 Task: Look for space in Rāmnagar, India from 1st August, 2023 to 5th August, 2023 for 1 adult in price range Rs.6000 to Rs.15000. Place can be entire place with 1  bedroom having 1 bed and 1 bathroom. Property type can be house, flat, guest house. Amenities needed are: wifi. Booking option can be shelf check-in. Required host language is English.
Action: Mouse moved to (454, 57)
Screenshot: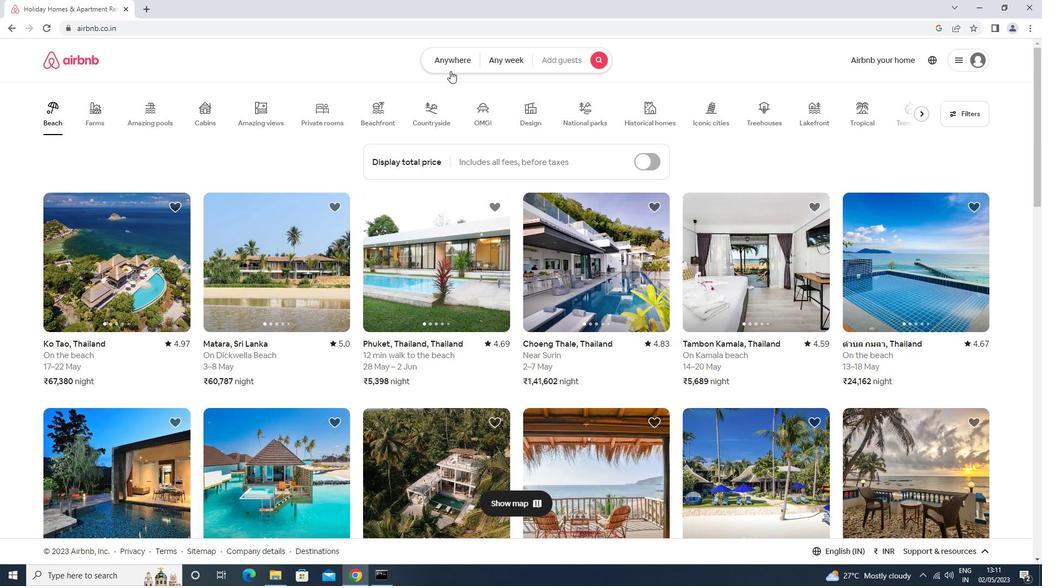 
Action: Mouse pressed left at (454, 57)
Screenshot: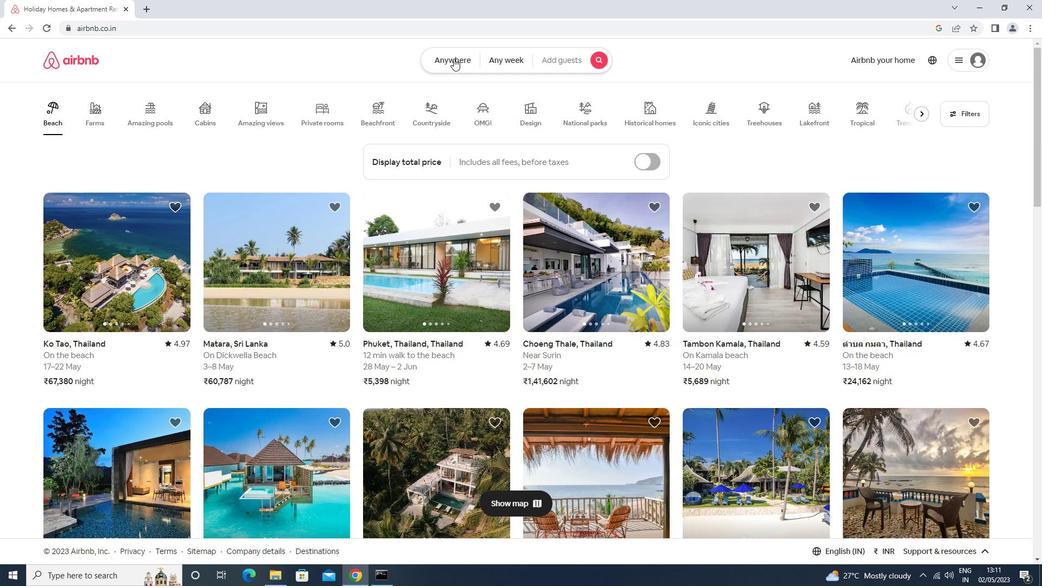 
Action: Mouse moved to (380, 106)
Screenshot: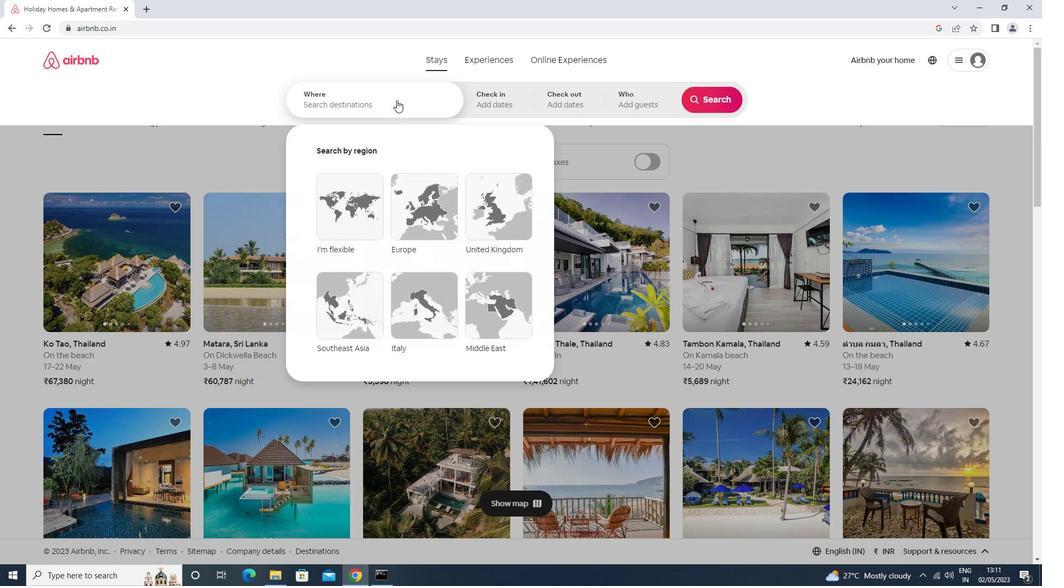 
Action: Mouse pressed left at (380, 106)
Screenshot: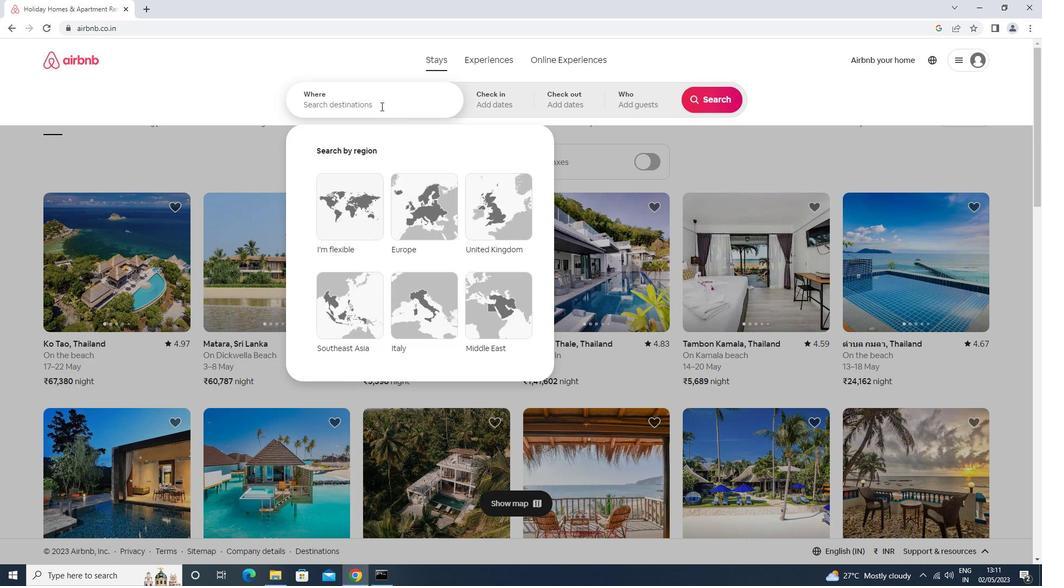 
Action: Mouse moved to (380, 106)
Screenshot: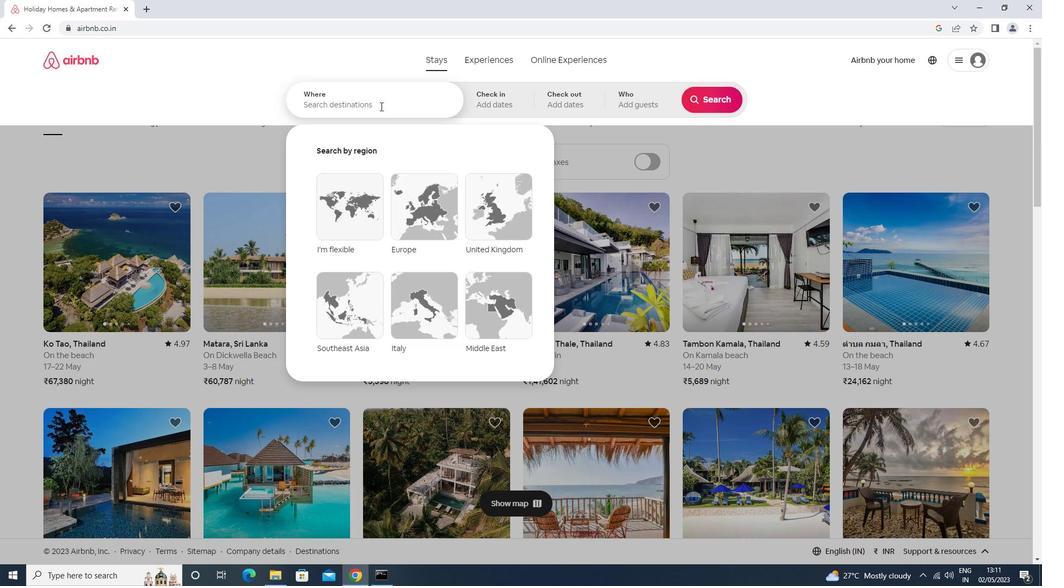 
Action: Key pressed r<Key.caps_lock>an<Key.backspace>mnagar<Key.down><Key.enter>
Screenshot: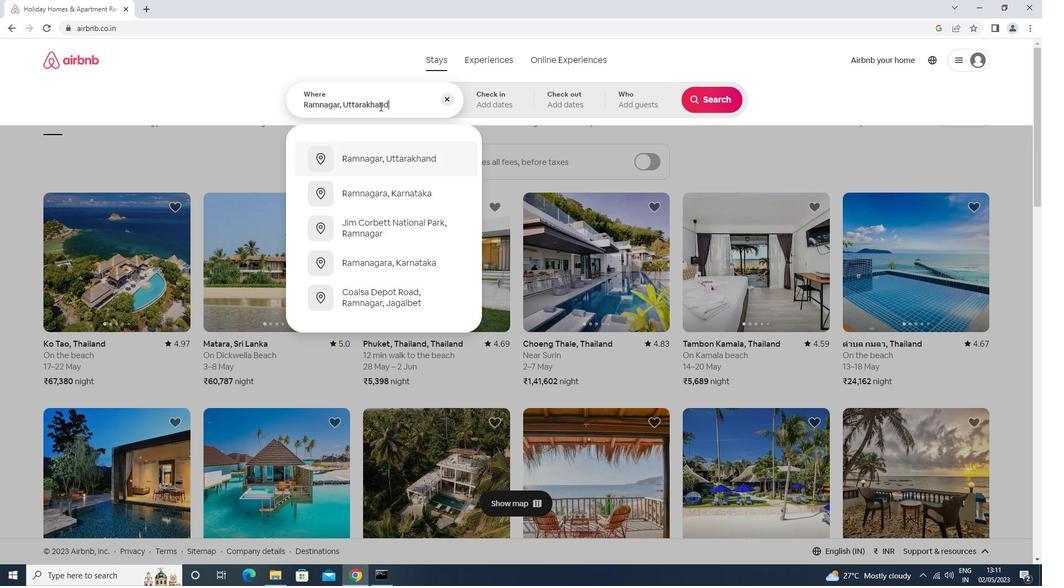 
Action: Mouse moved to (701, 183)
Screenshot: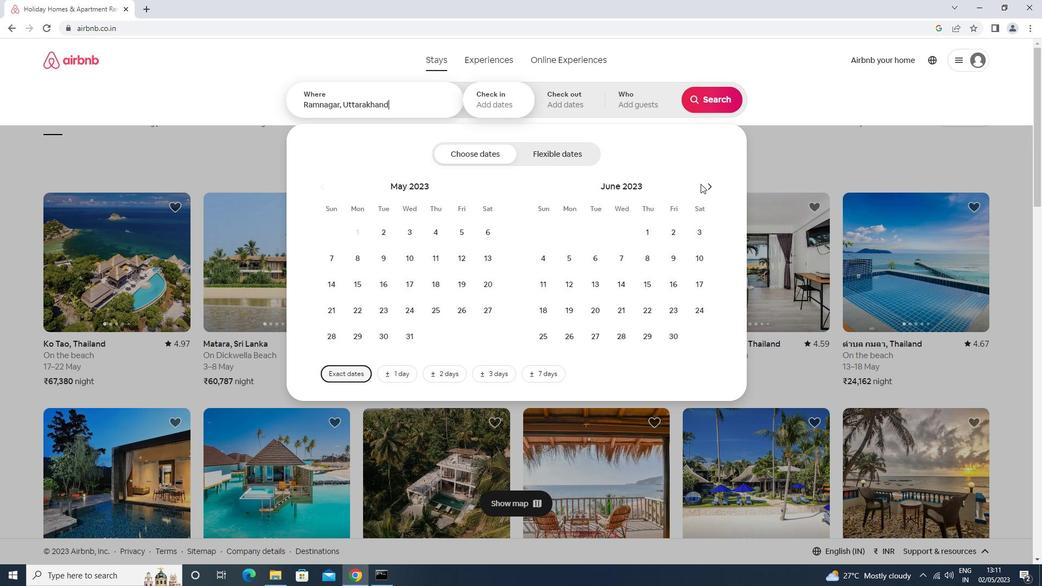 
Action: Mouse pressed left at (701, 183)
Screenshot: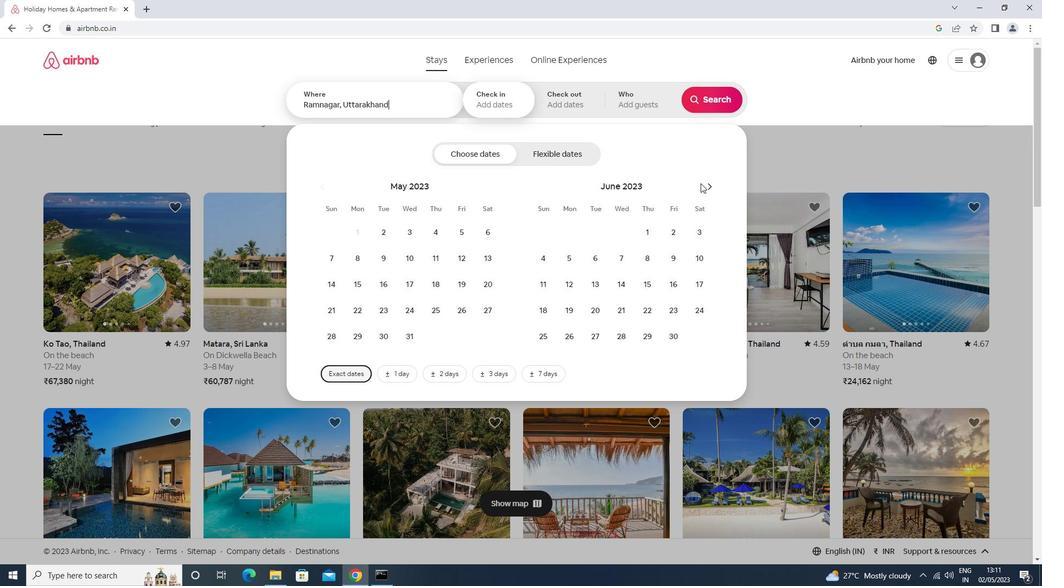 
Action: Mouse pressed left at (701, 183)
Screenshot: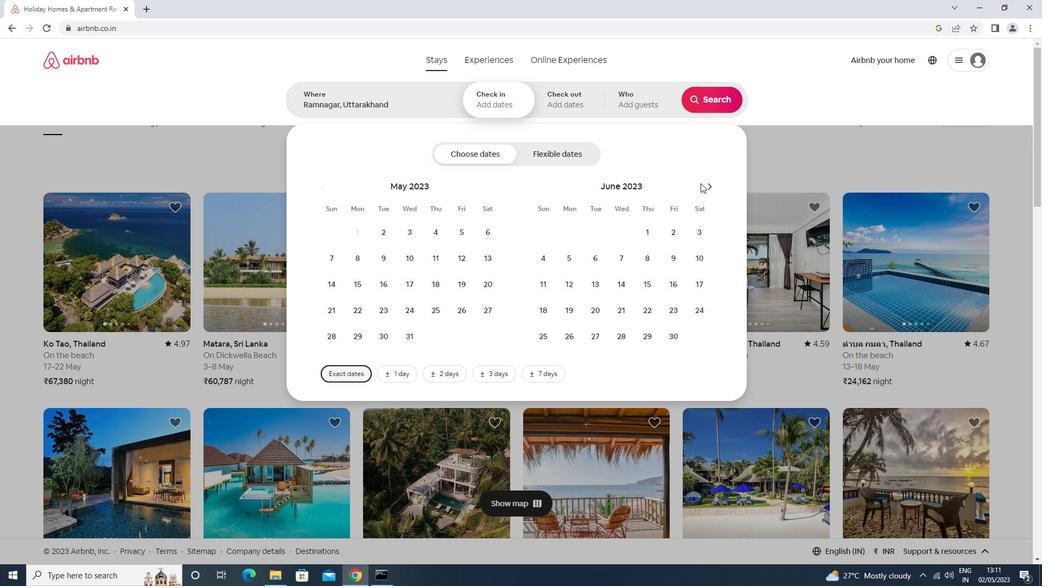 
Action: Mouse moved to (709, 184)
Screenshot: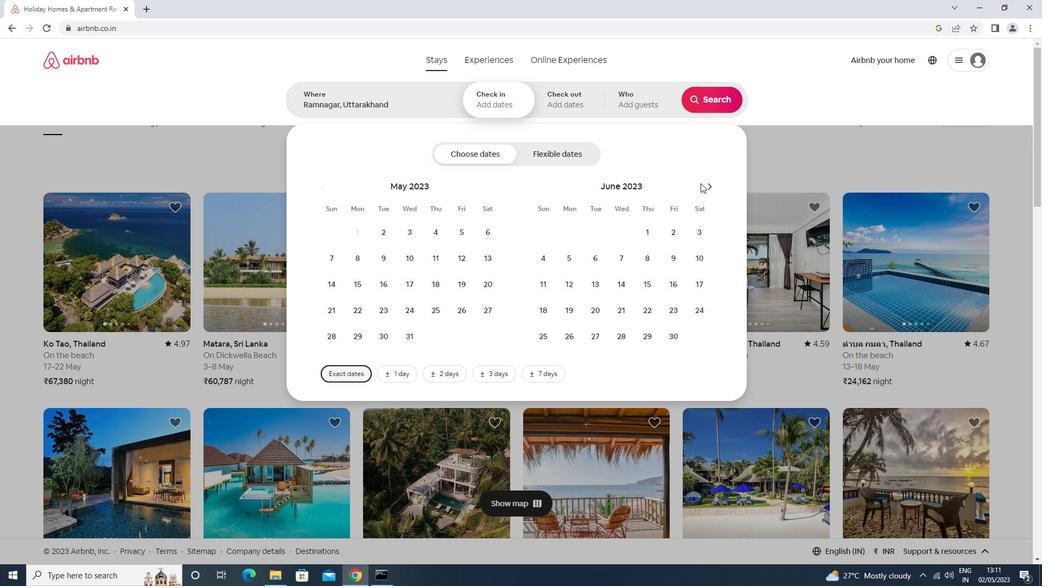 
Action: Mouse pressed left at (709, 184)
Screenshot: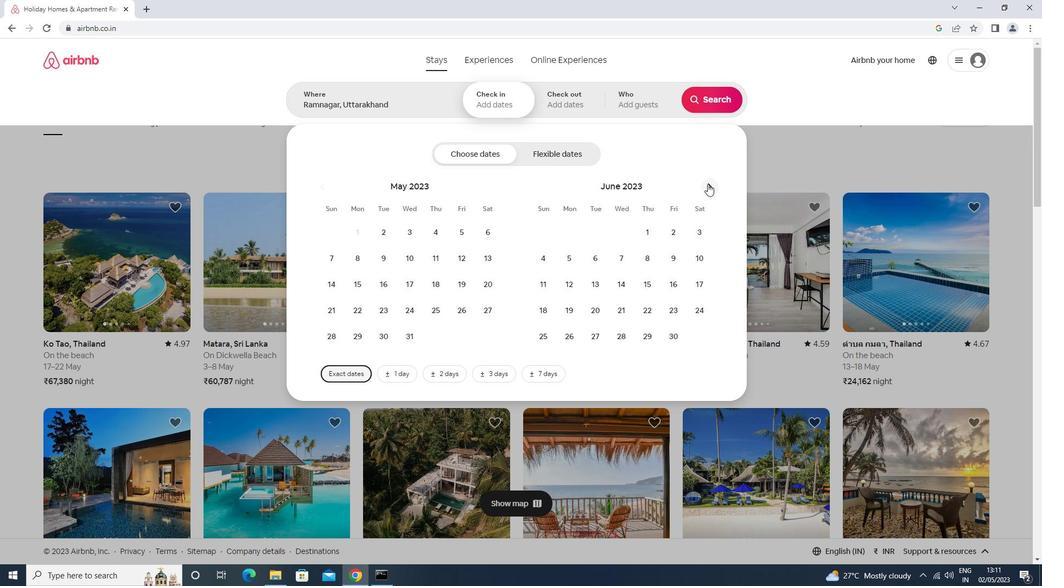 
Action: Mouse pressed left at (709, 184)
Screenshot: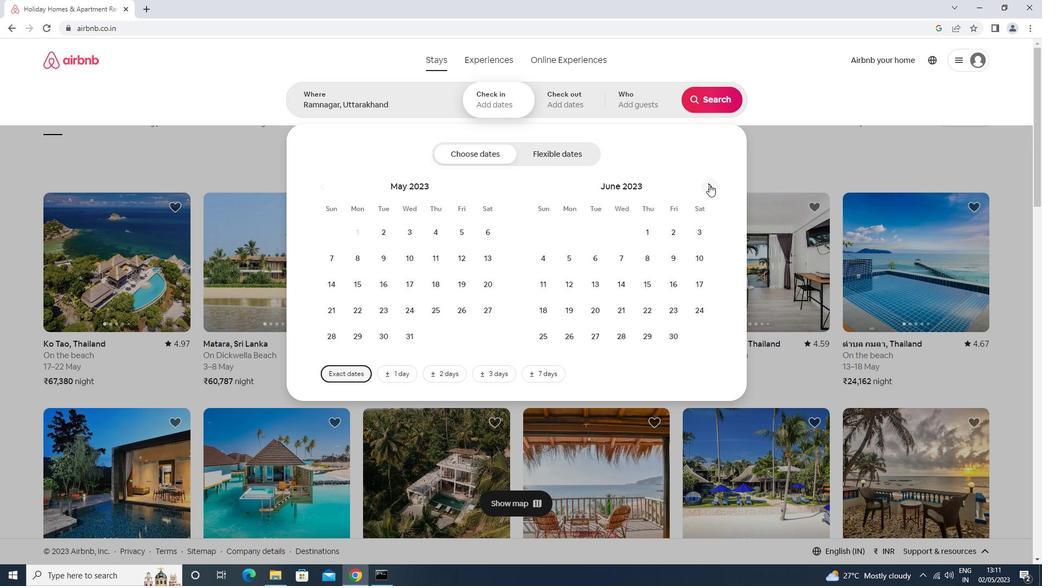 
Action: Mouse pressed left at (709, 184)
Screenshot: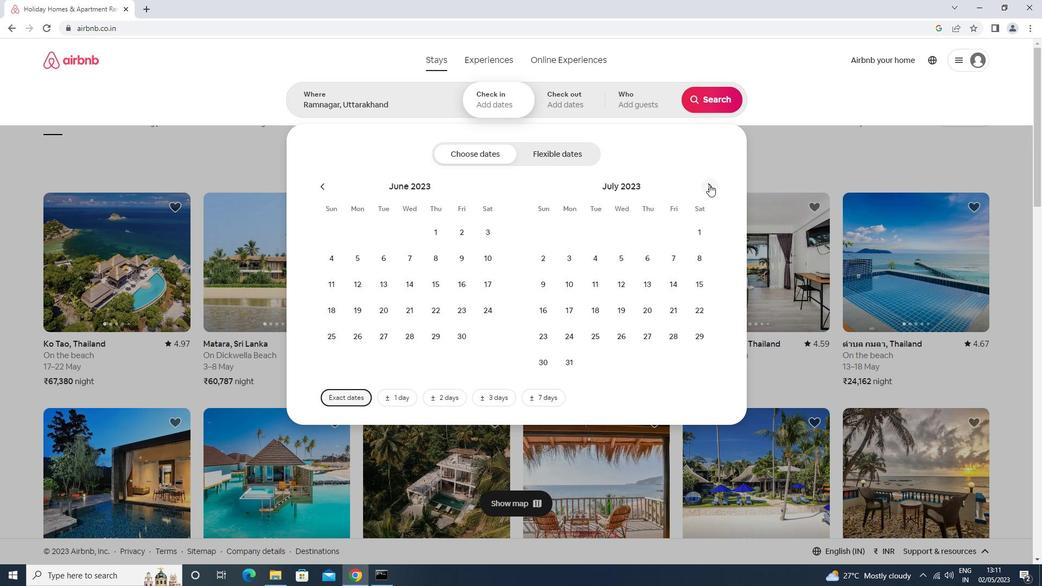 
Action: Mouse moved to (600, 228)
Screenshot: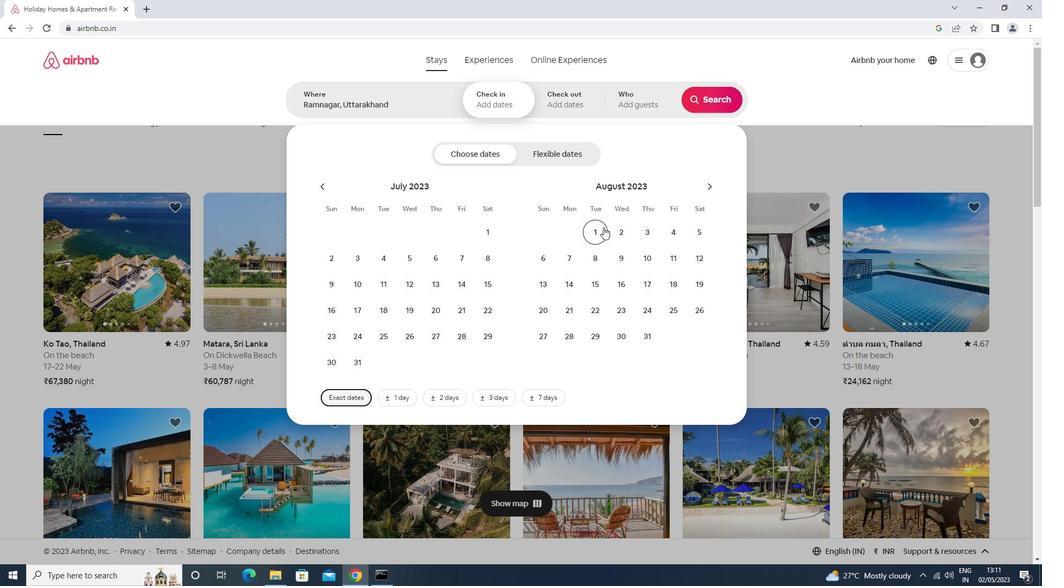 
Action: Mouse pressed left at (600, 228)
Screenshot: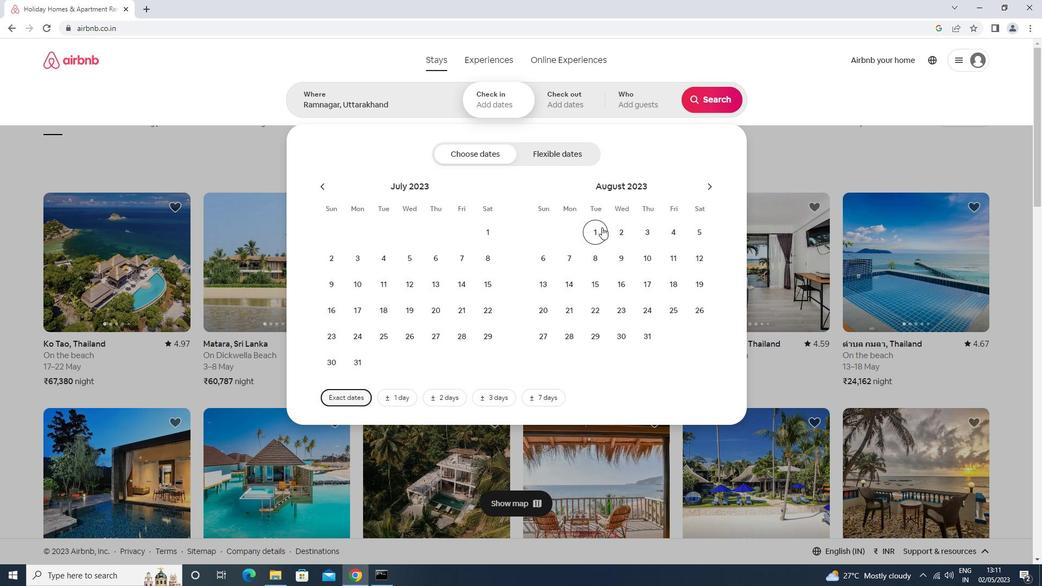 
Action: Mouse moved to (702, 234)
Screenshot: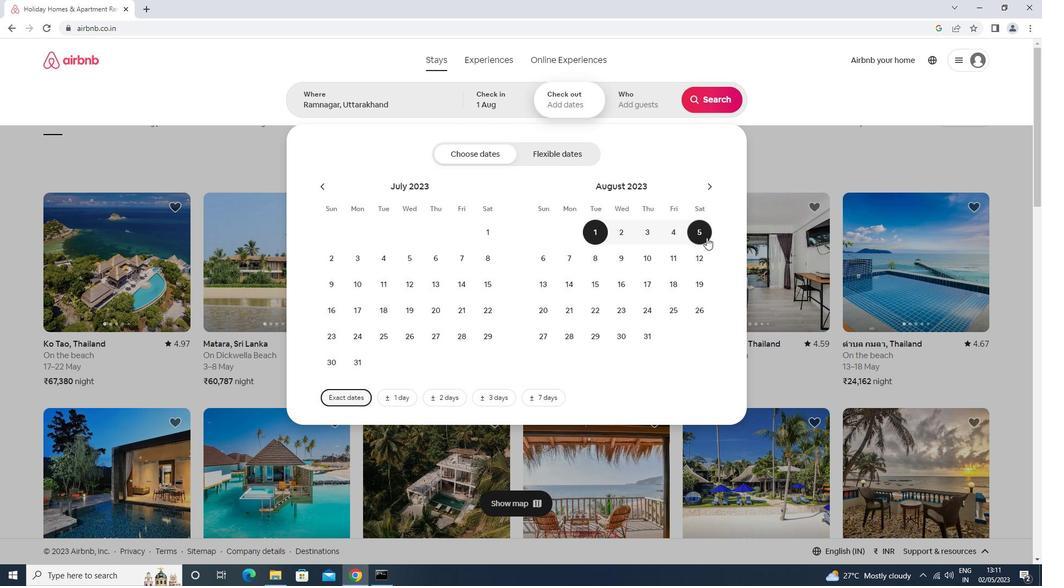 
Action: Mouse pressed left at (702, 234)
Screenshot: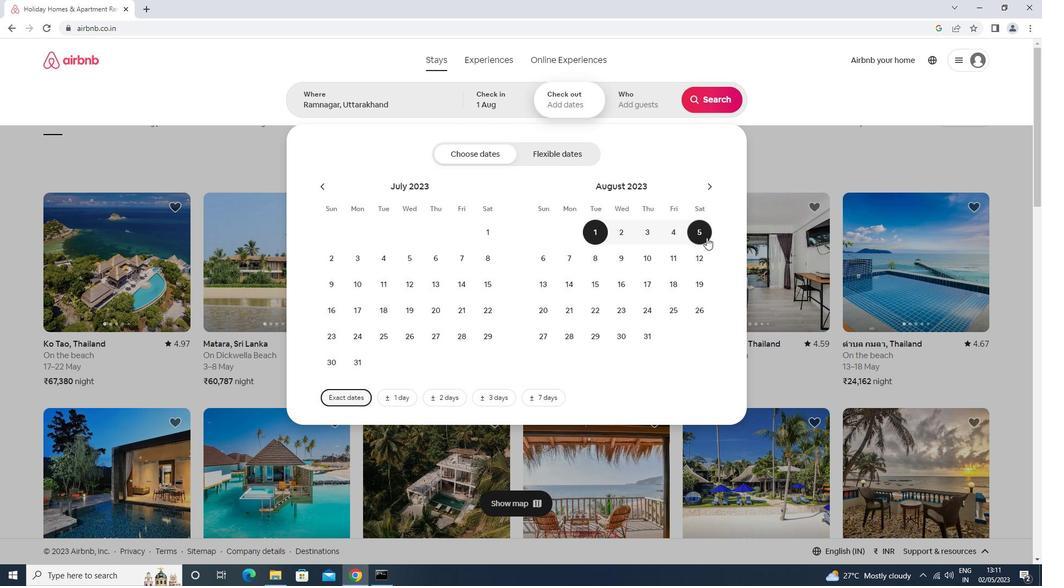 
Action: Mouse moved to (634, 113)
Screenshot: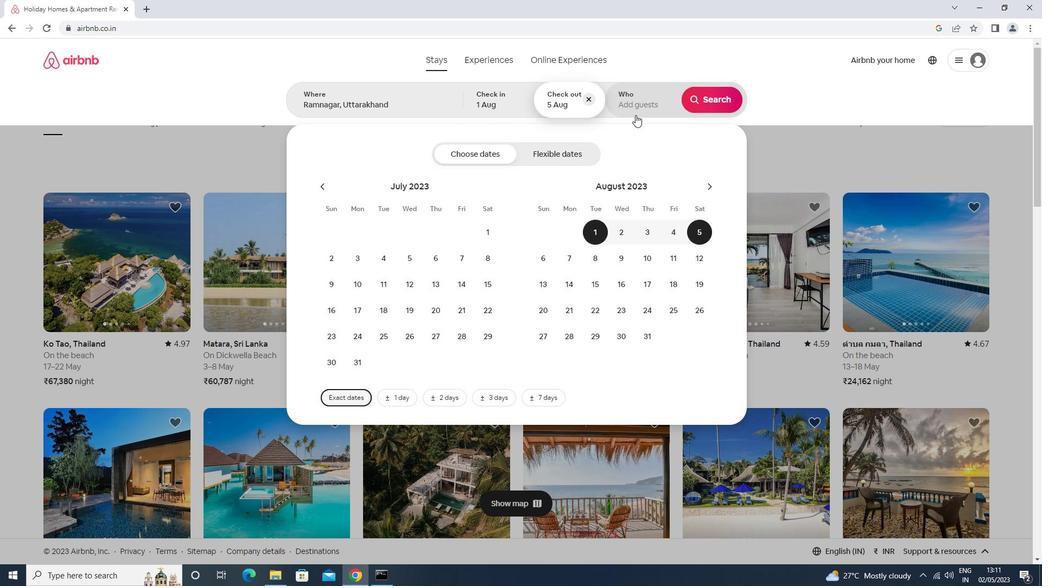 
Action: Mouse pressed left at (634, 113)
Screenshot: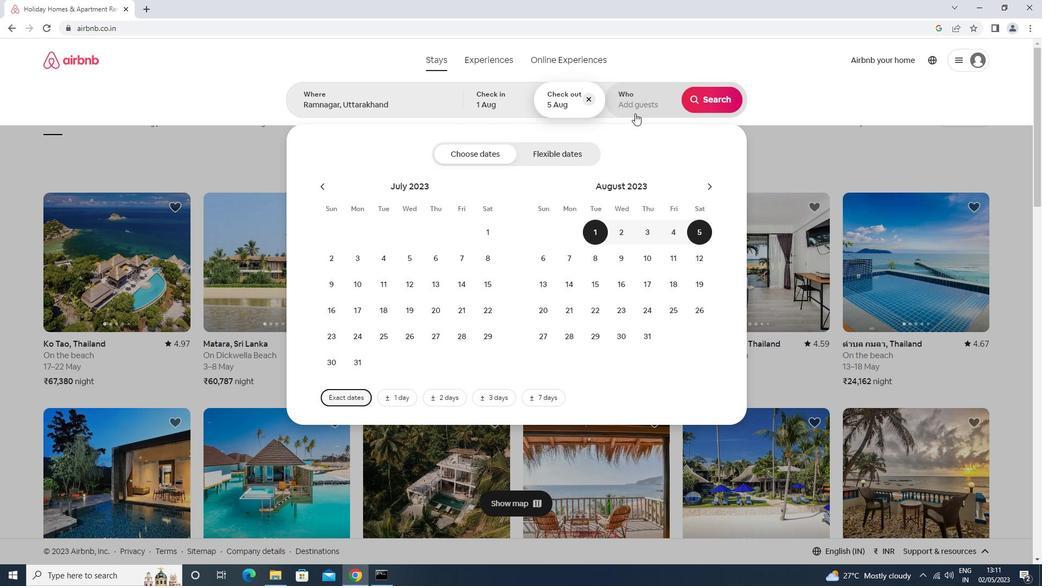 
Action: Mouse moved to (716, 159)
Screenshot: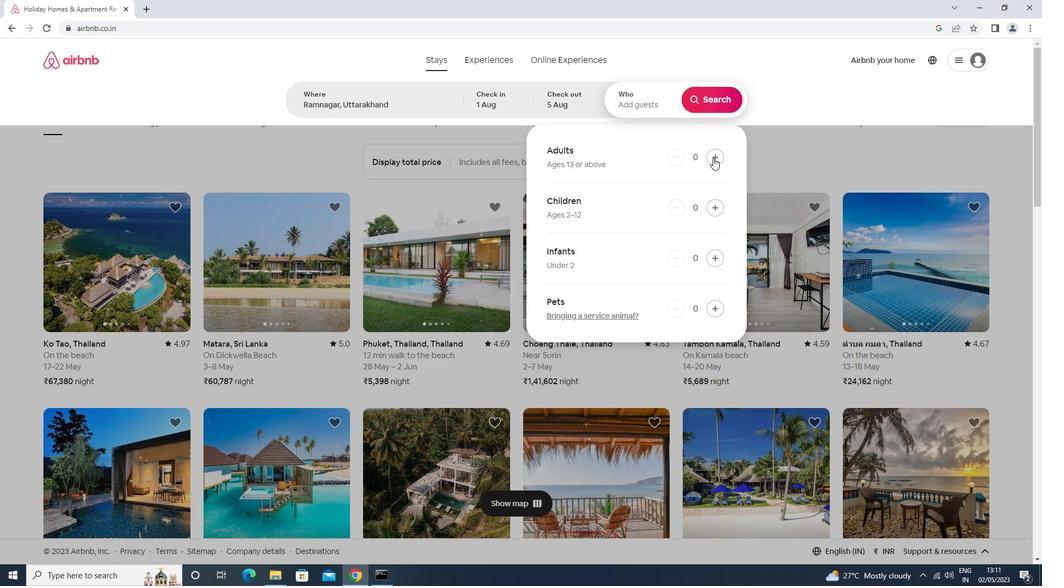 
Action: Mouse pressed left at (716, 159)
Screenshot: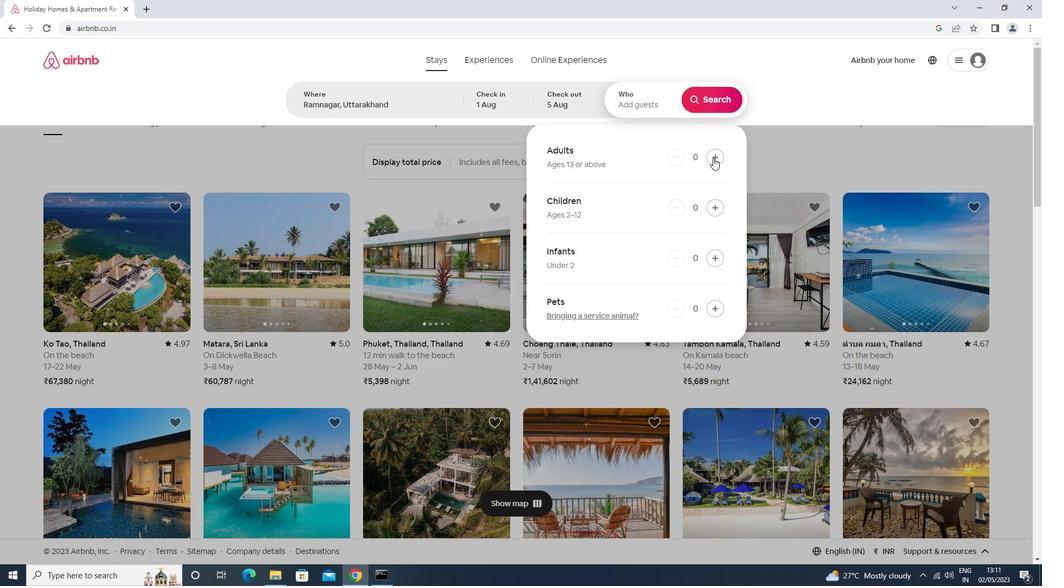 
Action: Mouse moved to (710, 101)
Screenshot: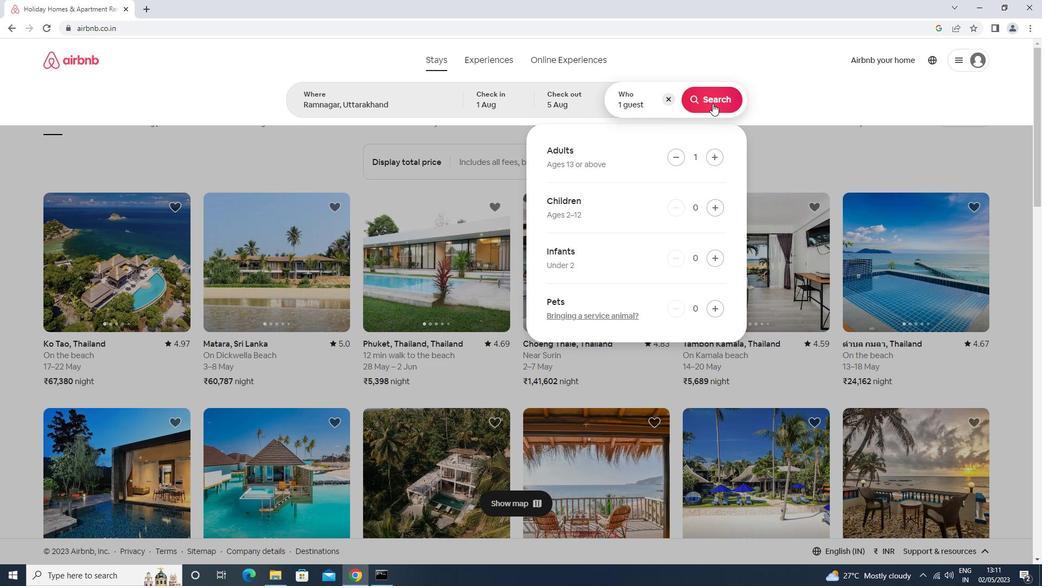 
Action: Mouse pressed left at (710, 101)
Screenshot: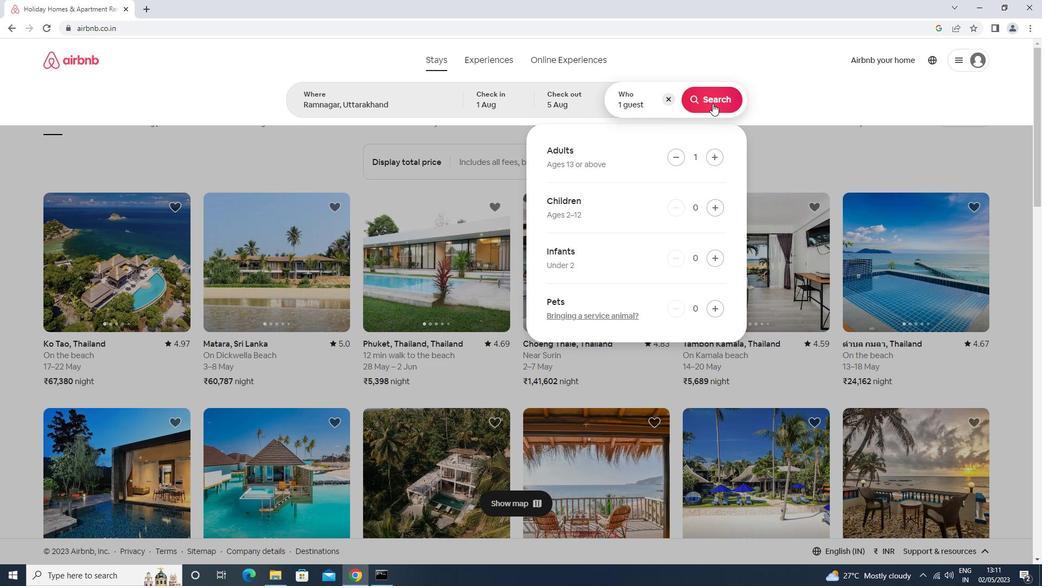 
Action: Mouse moved to (993, 105)
Screenshot: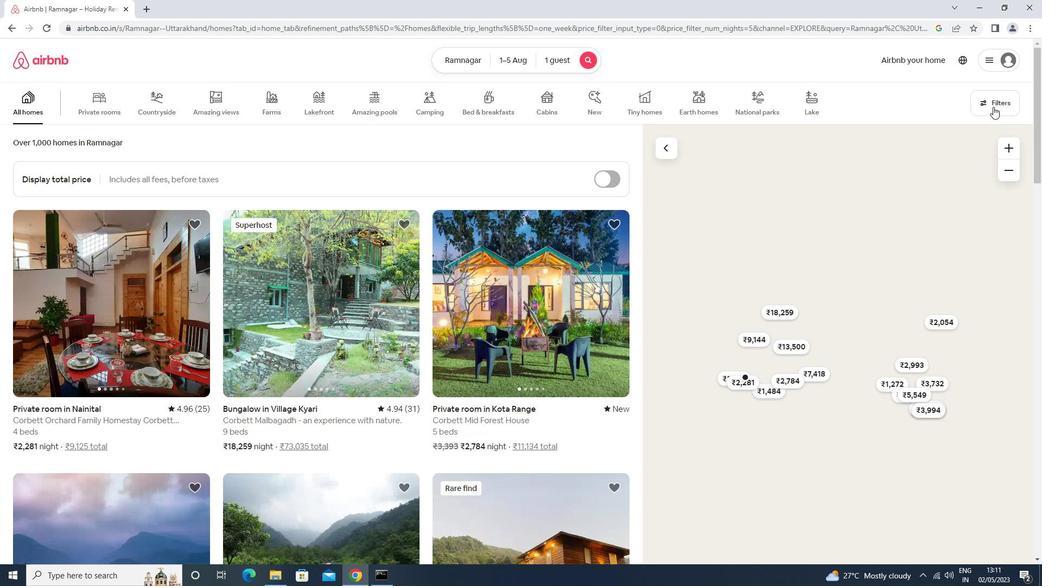 
Action: Mouse pressed left at (993, 105)
Screenshot: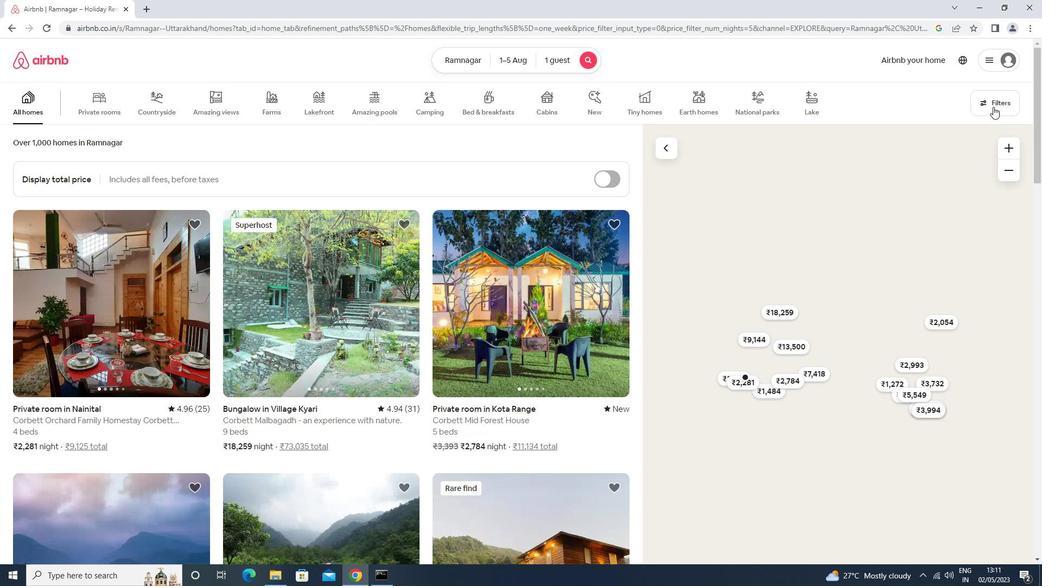 
Action: Mouse moved to (471, 234)
Screenshot: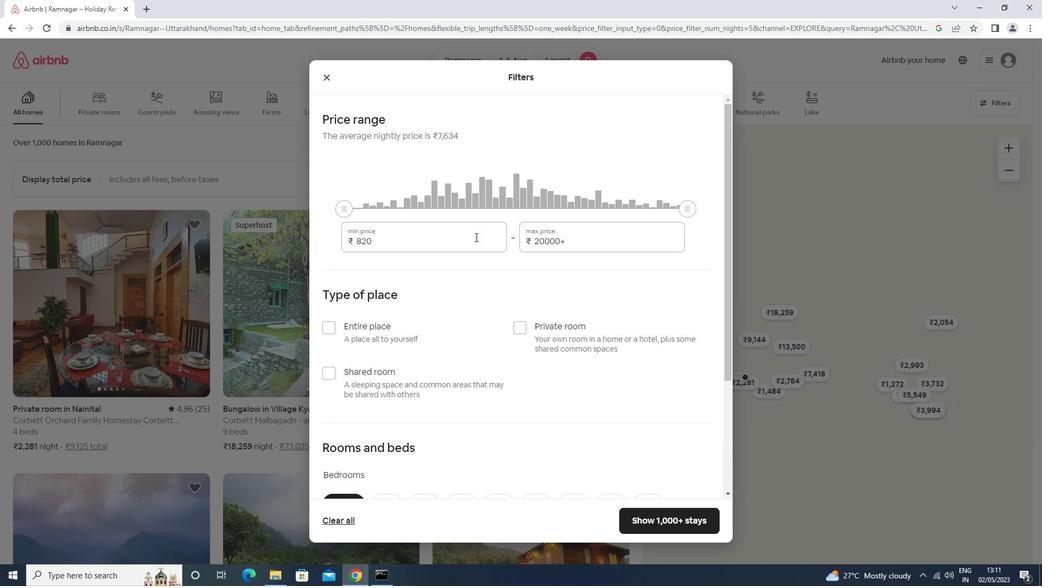 
Action: Mouse pressed left at (471, 234)
Screenshot: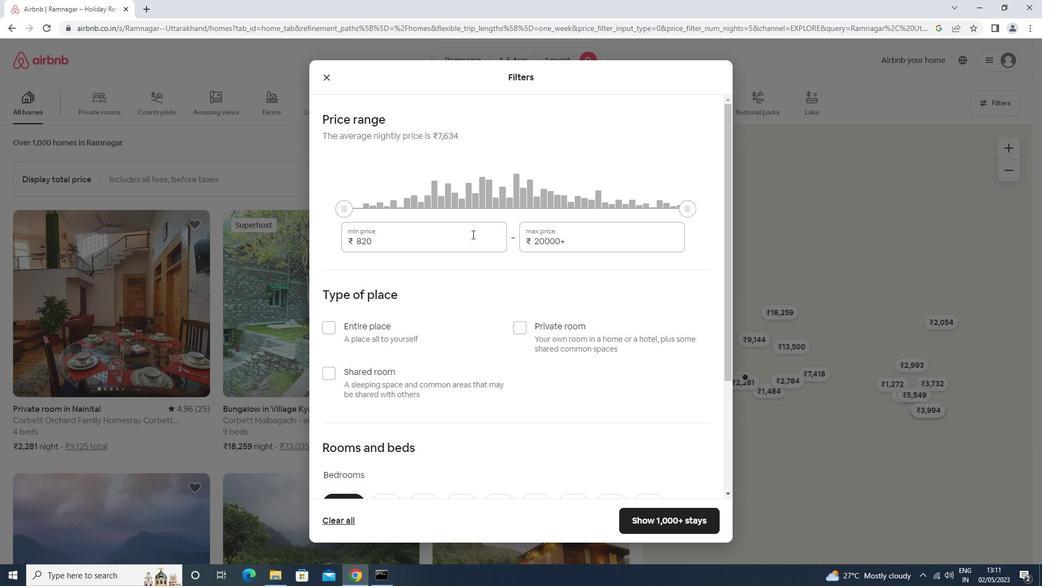 
Action: Key pressed <Key.backspace><Key.backspace><Key.backspace><Key.backspace><Key.backspace><Key.backspace><Key.backspace><Key.backspace><Key.backspace><Key.backspace>6000<Key.tab>15000
Screenshot: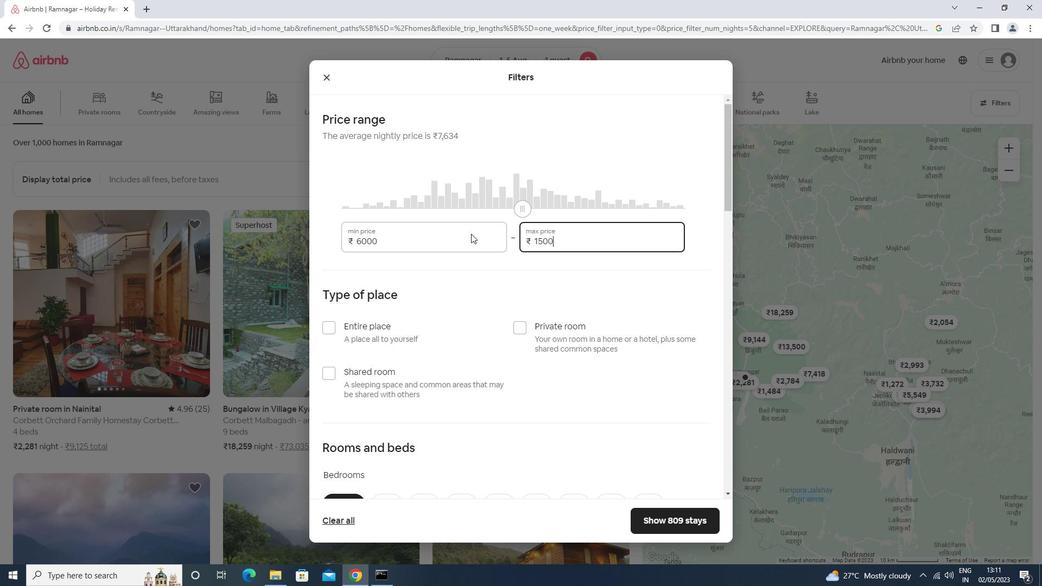 
Action: Mouse moved to (389, 323)
Screenshot: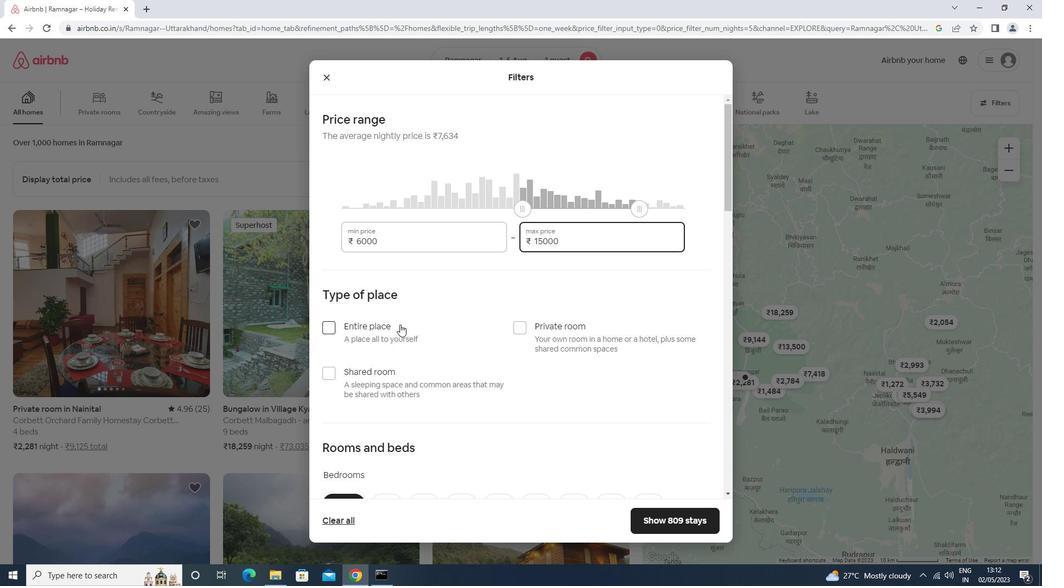 
Action: Mouse pressed left at (389, 323)
Screenshot: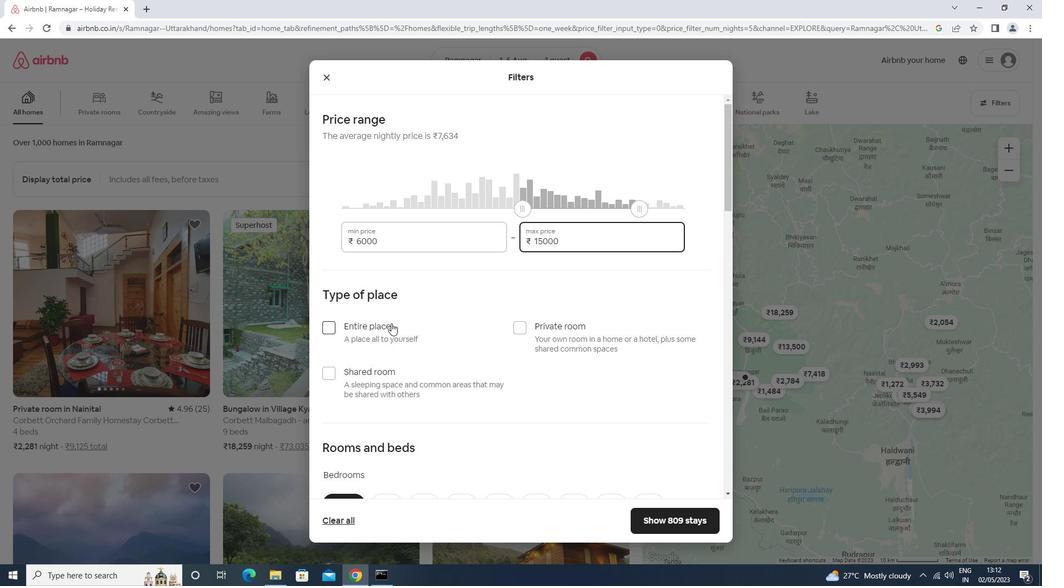 
Action: Mouse scrolled (389, 323) with delta (0, 0)
Screenshot: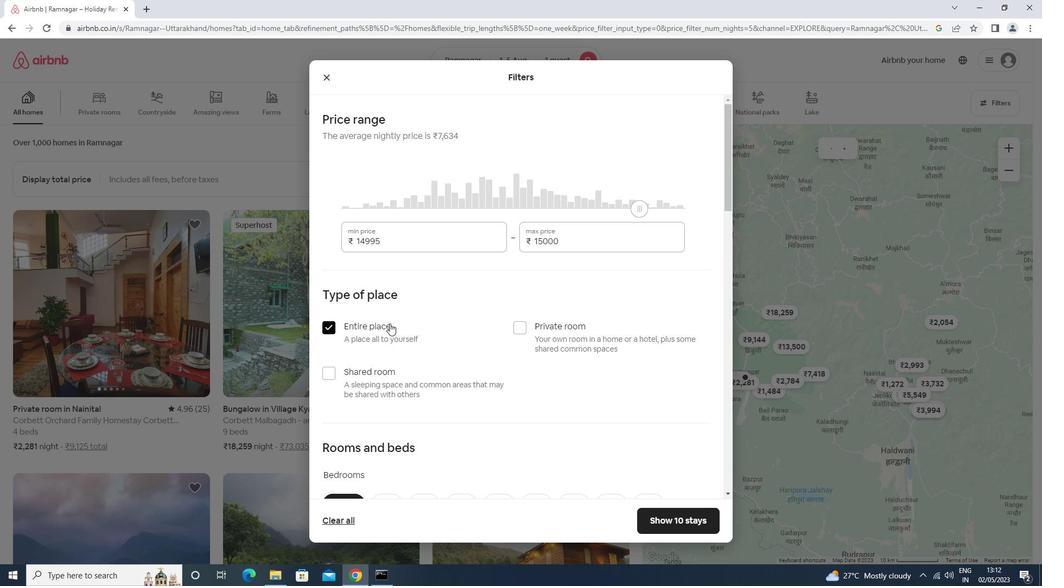
Action: Mouse scrolled (389, 323) with delta (0, 0)
Screenshot: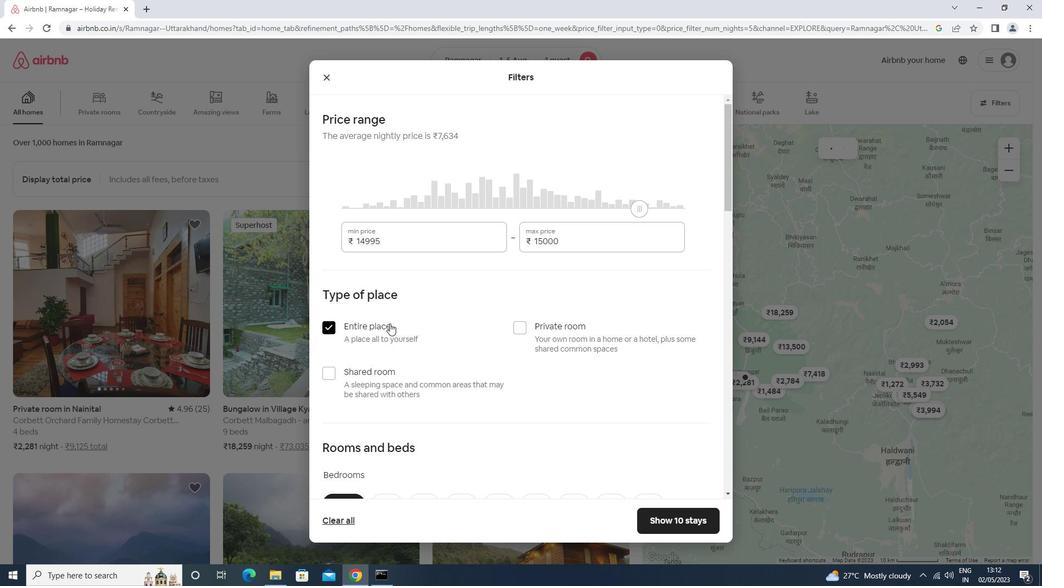 
Action: Mouse scrolled (389, 323) with delta (0, 0)
Screenshot: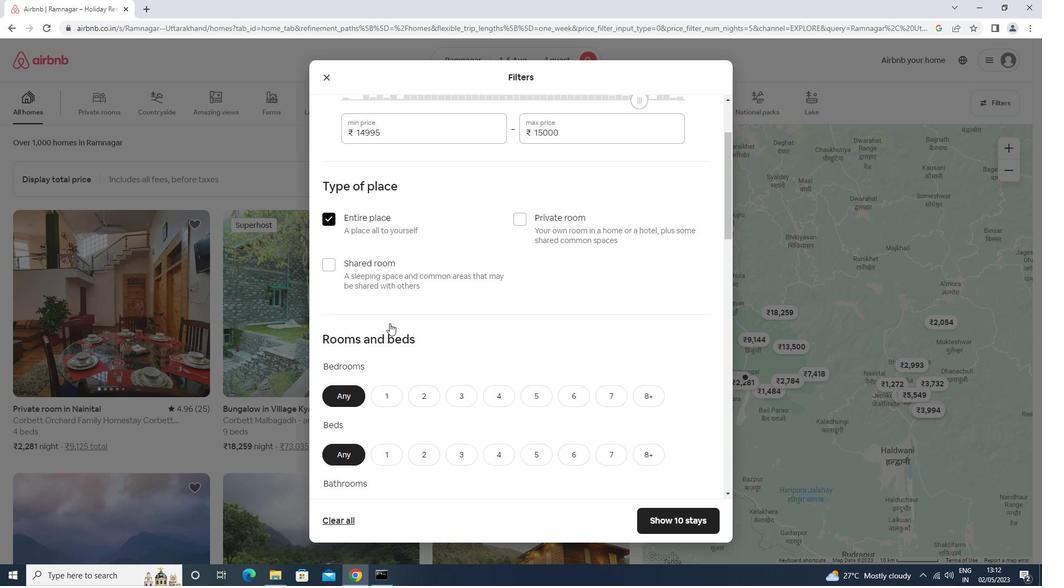 
Action: Mouse scrolled (389, 323) with delta (0, 0)
Screenshot: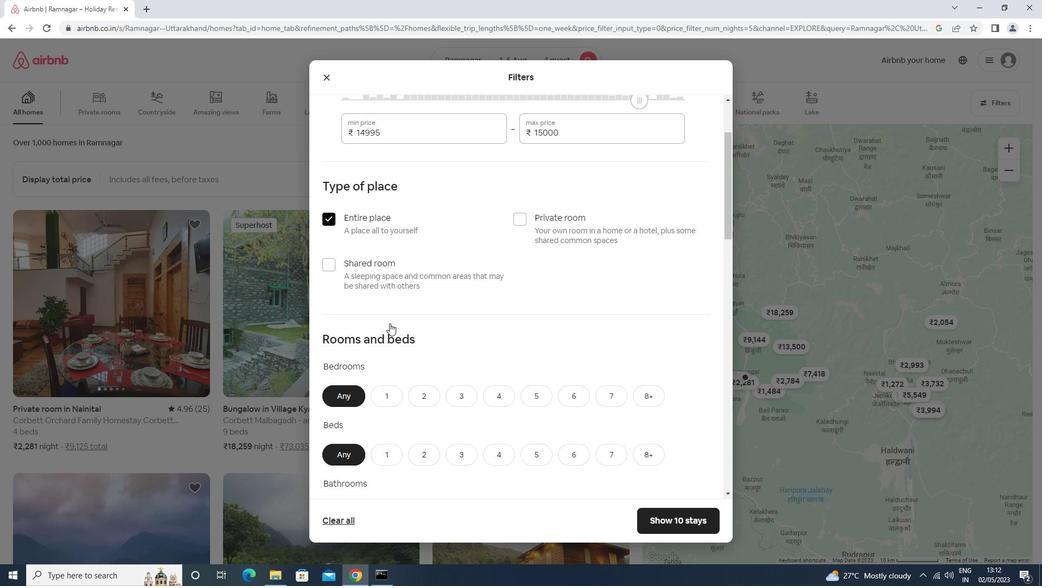 
Action: Mouse moved to (399, 287)
Screenshot: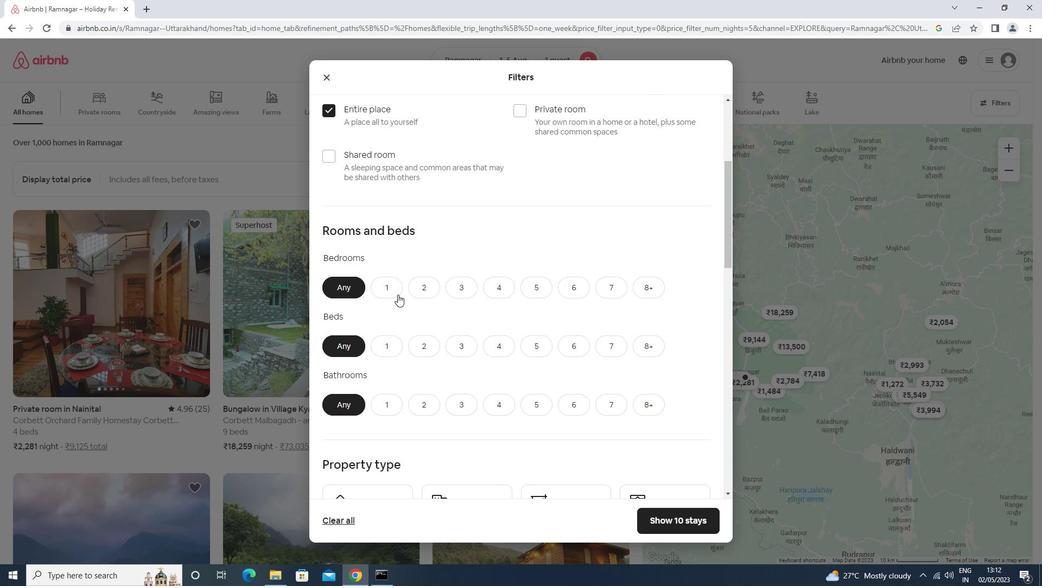 
Action: Mouse pressed left at (399, 287)
Screenshot: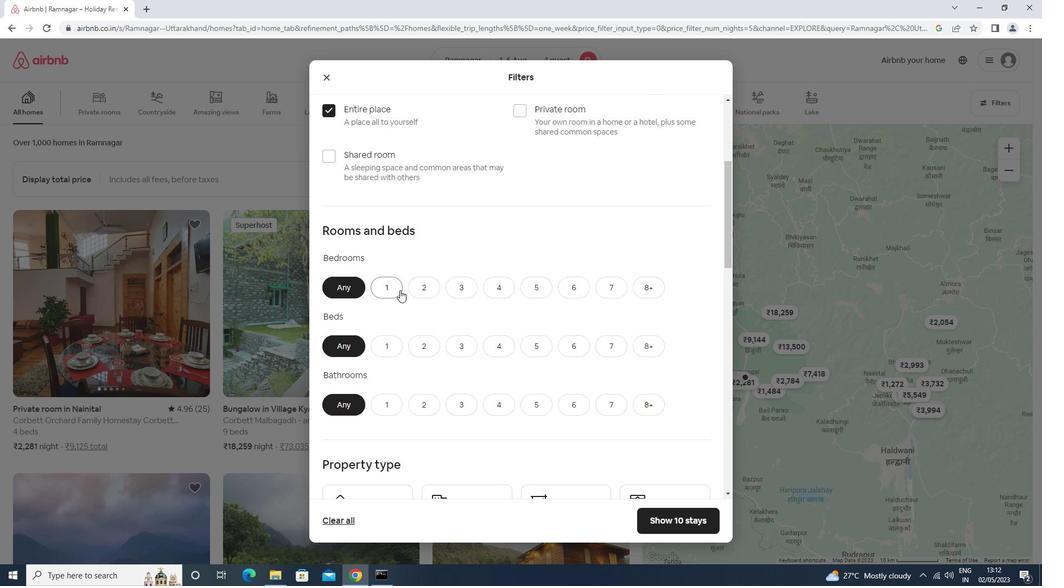 
Action: Mouse moved to (390, 345)
Screenshot: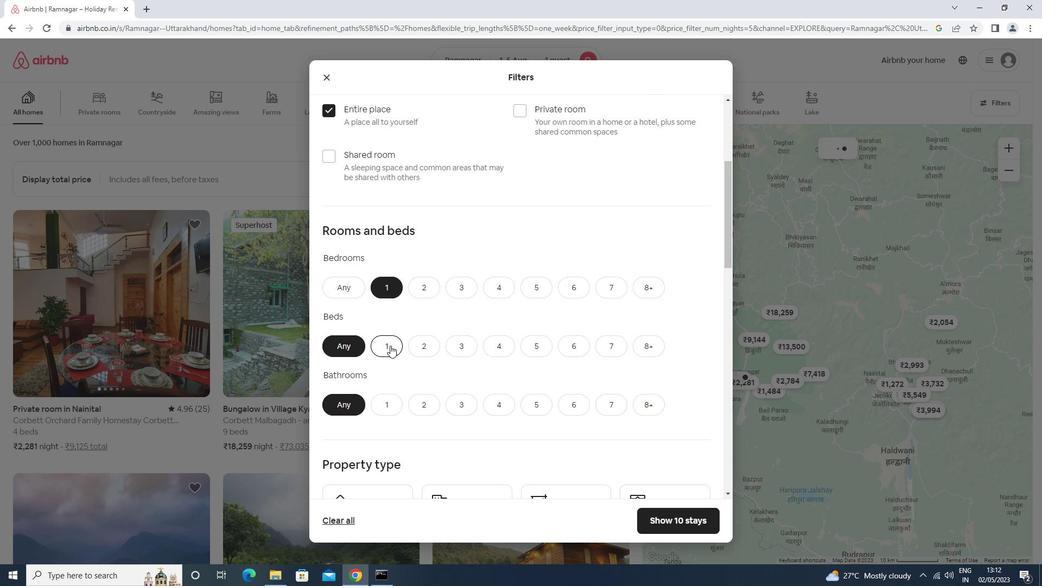 
Action: Mouse pressed left at (390, 345)
Screenshot: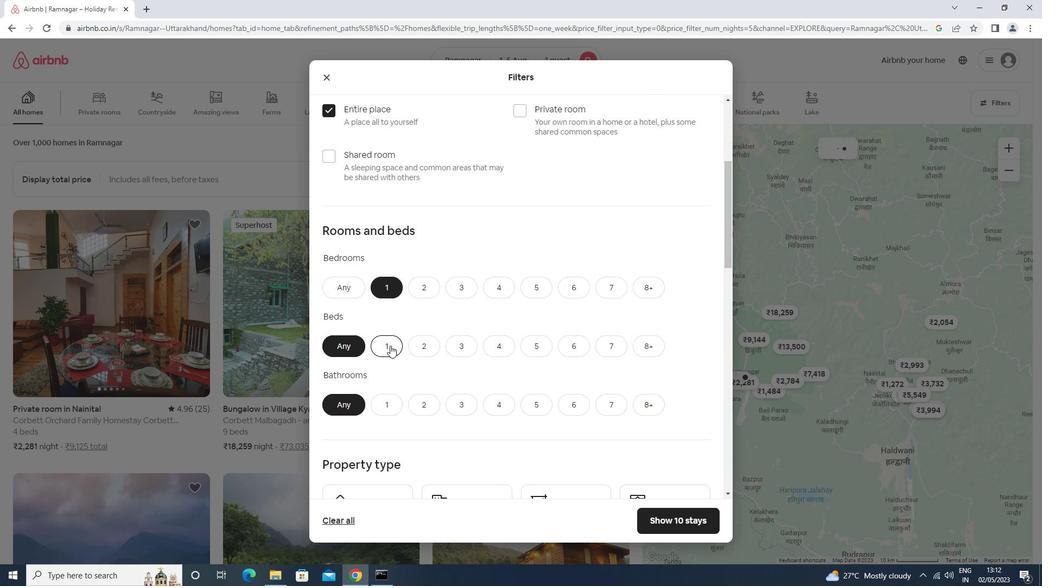 
Action: Mouse moved to (387, 343)
Screenshot: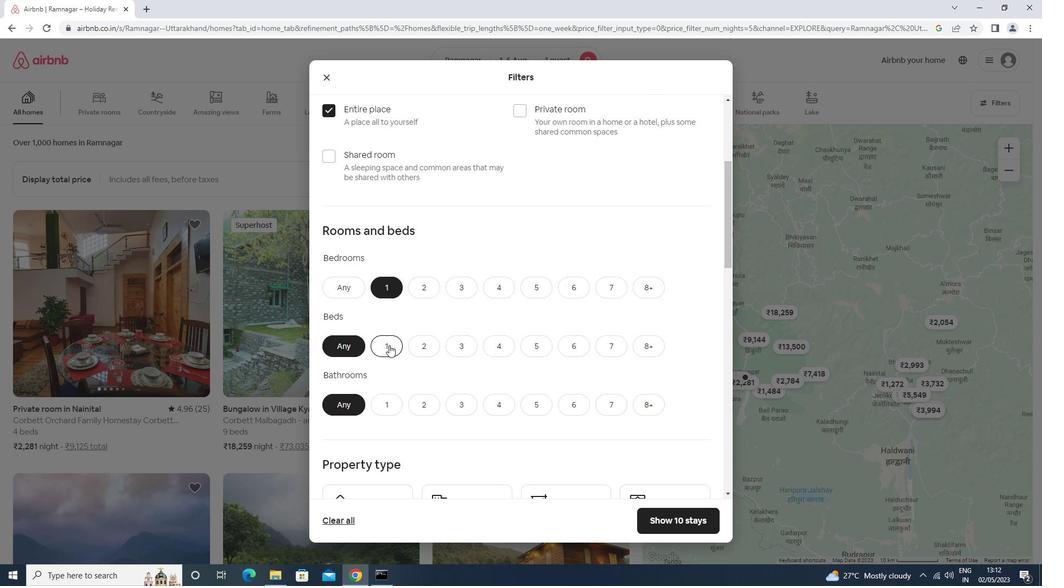 
Action: Mouse scrolled (387, 343) with delta (0, 0)
Screenshot: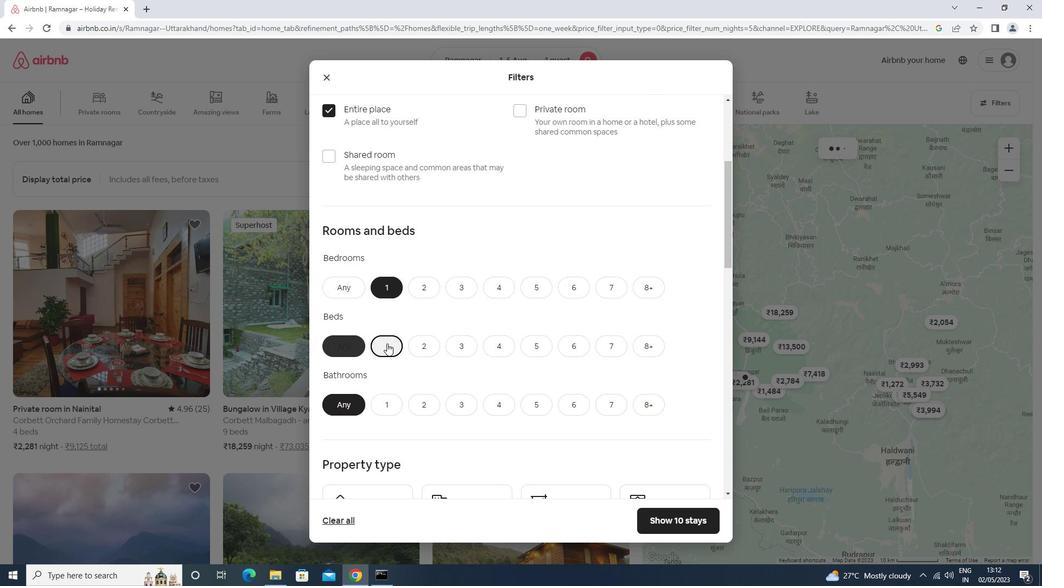 
Action: Mouse scrolled (387, 343) with delta (0, 0)
Screenshot: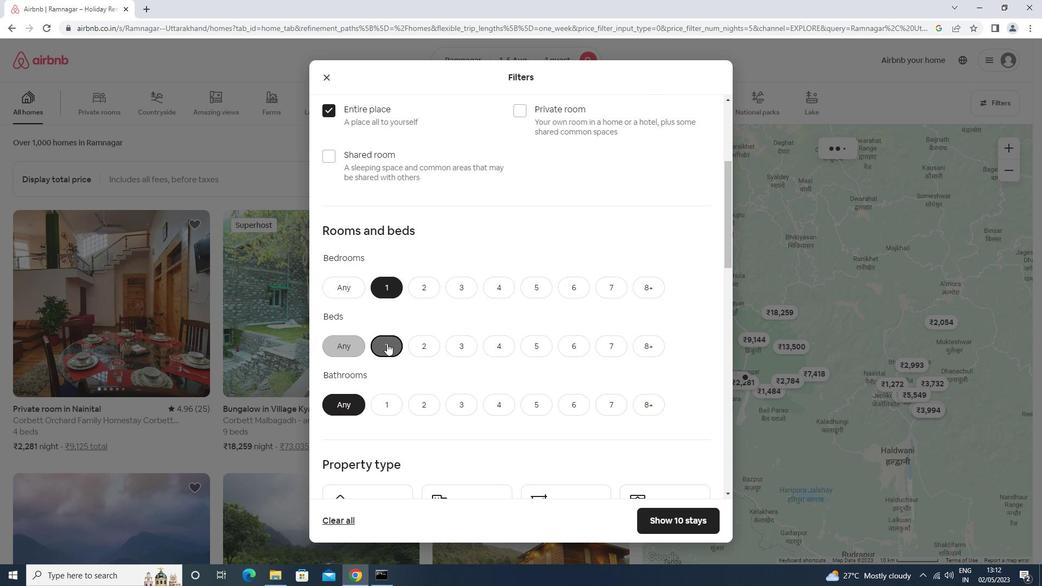
Action: Mouse scrolled (387, 343) with delta (0, 0)
Screenshot: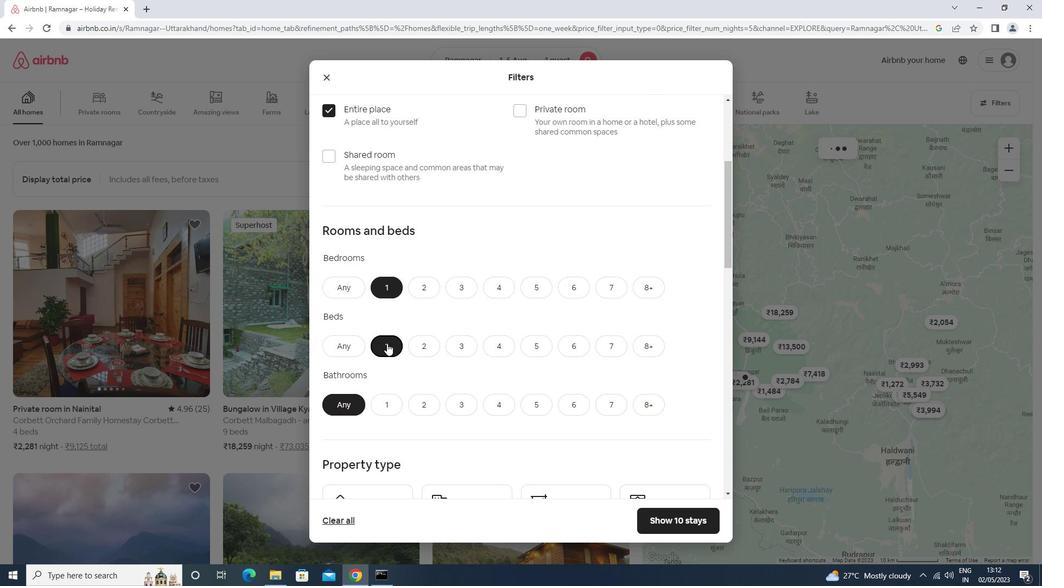 
Action: Mouse moved to (387, 243)
Screenshot: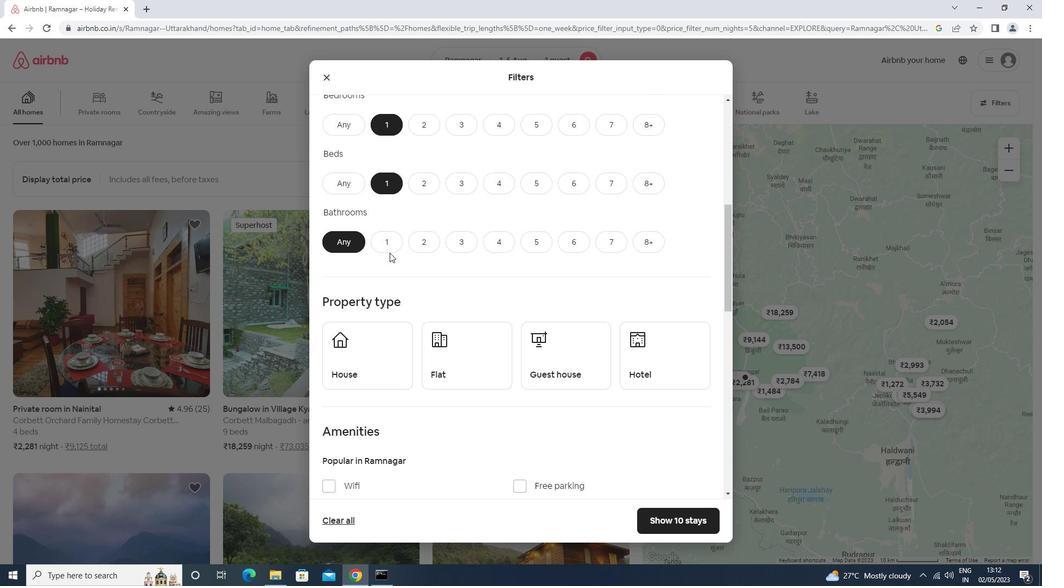 
Action: Mouse pressed left at (387, 243)
Screenshot: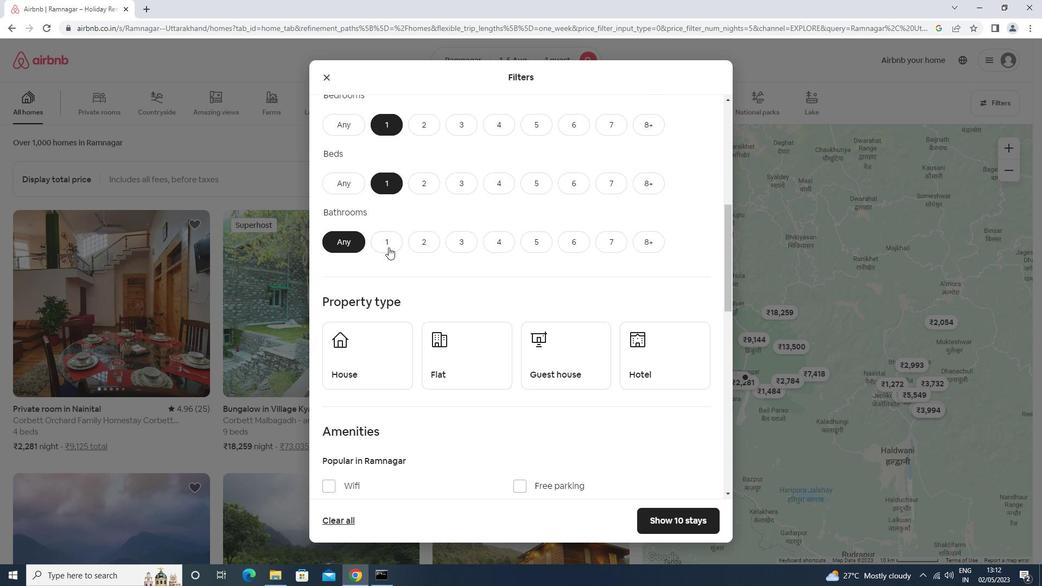 
Action: Mouse moved to (367, 338)
Screenshot: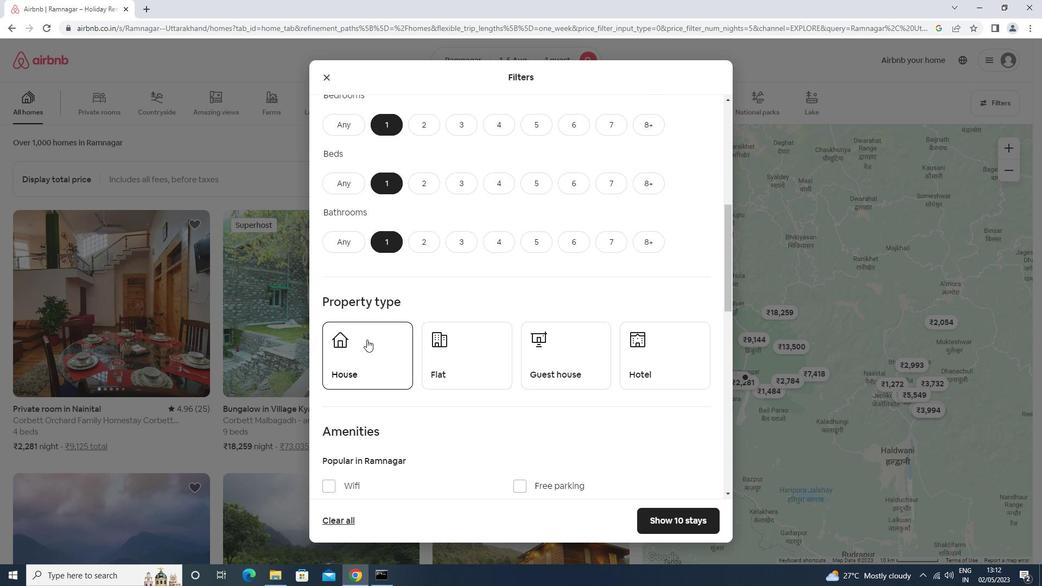 
Action: Mouse pressed left at (367, 338)
Screenshot: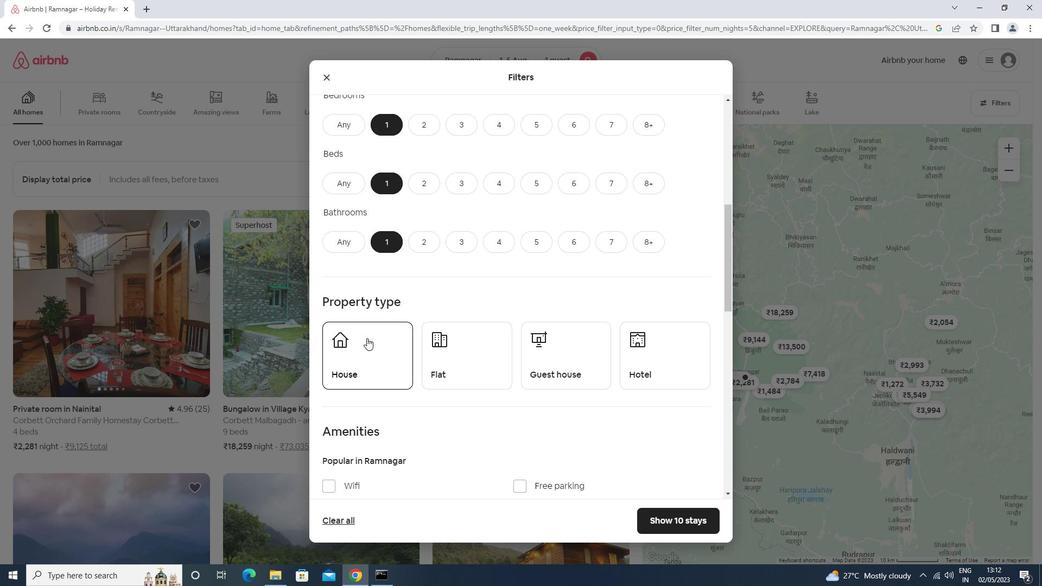 
Action: Mouse moved to (433, 341)
Screenshot: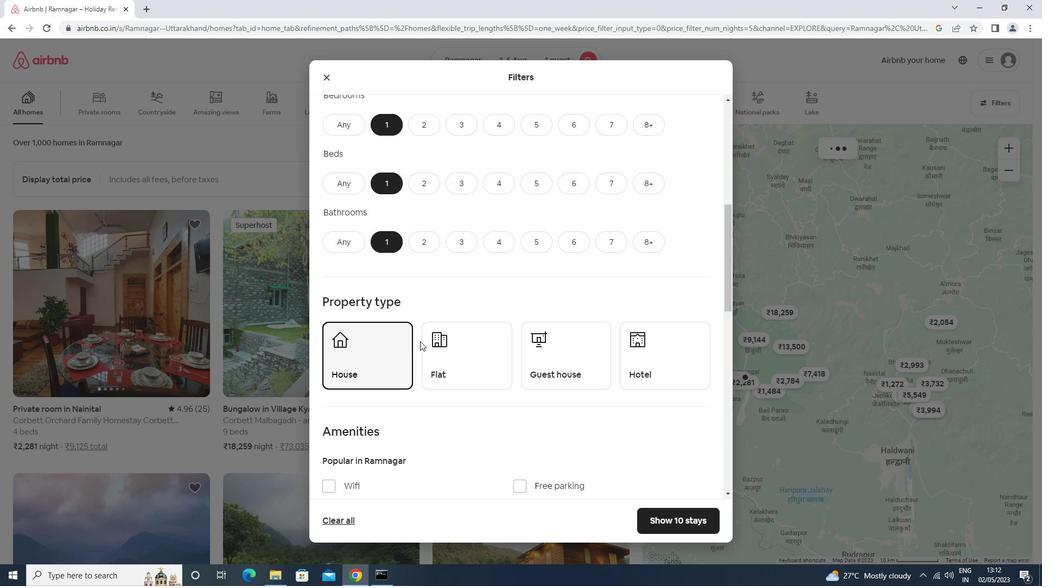 
Action: Mouse pressed left at (433, 341)
Screenshot: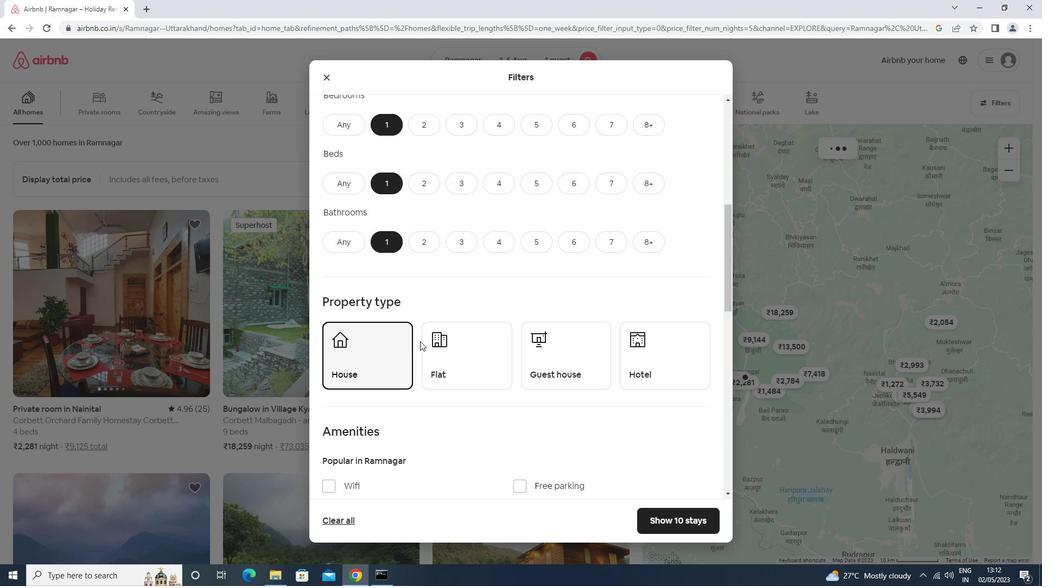 
Action: Mouse moved to (549, 355)
Screenshot: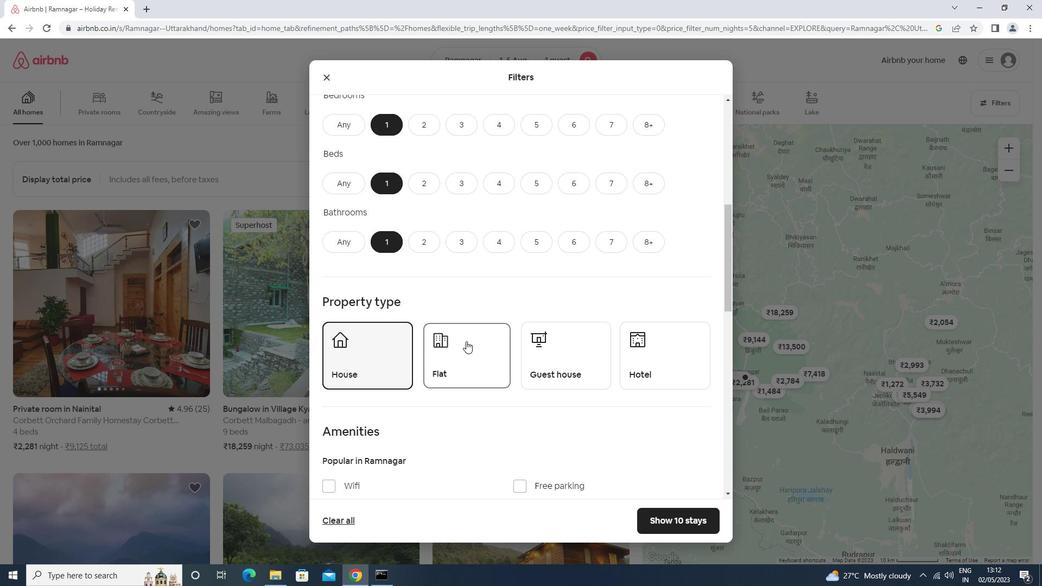 
Action: Mouse pressed left at (549, 355)
Screenshot: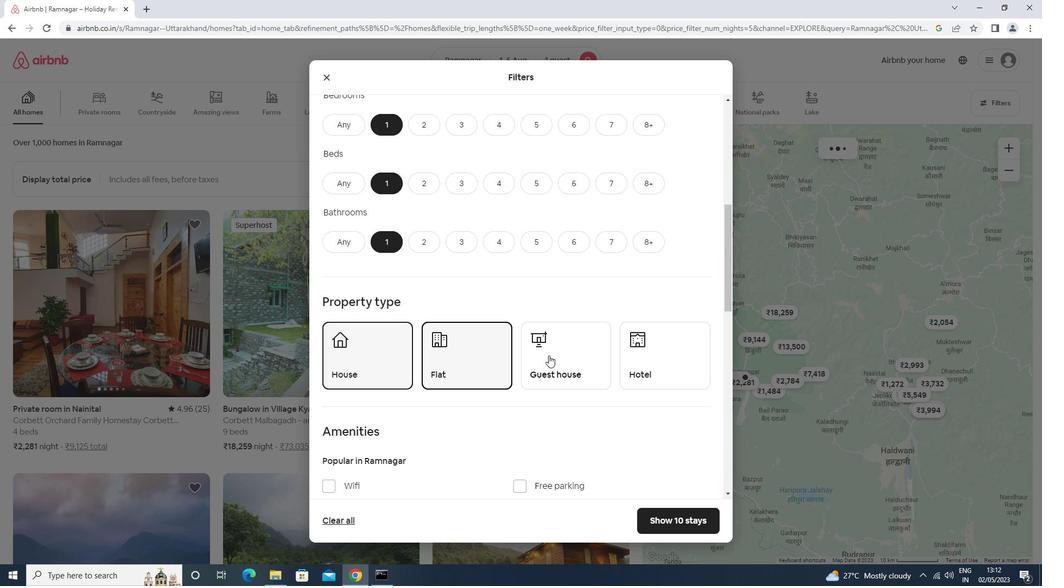 
Action: Mouse moved to (546, 349)
Screenshot: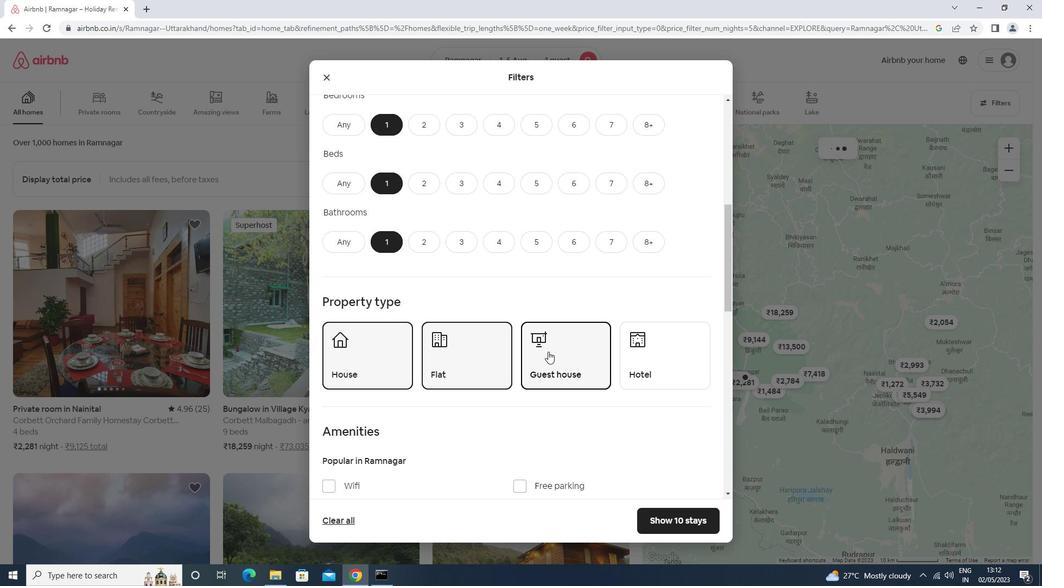 
Action: Mouse scrolled (546, 349) with delta (0, 0)
Screenshot: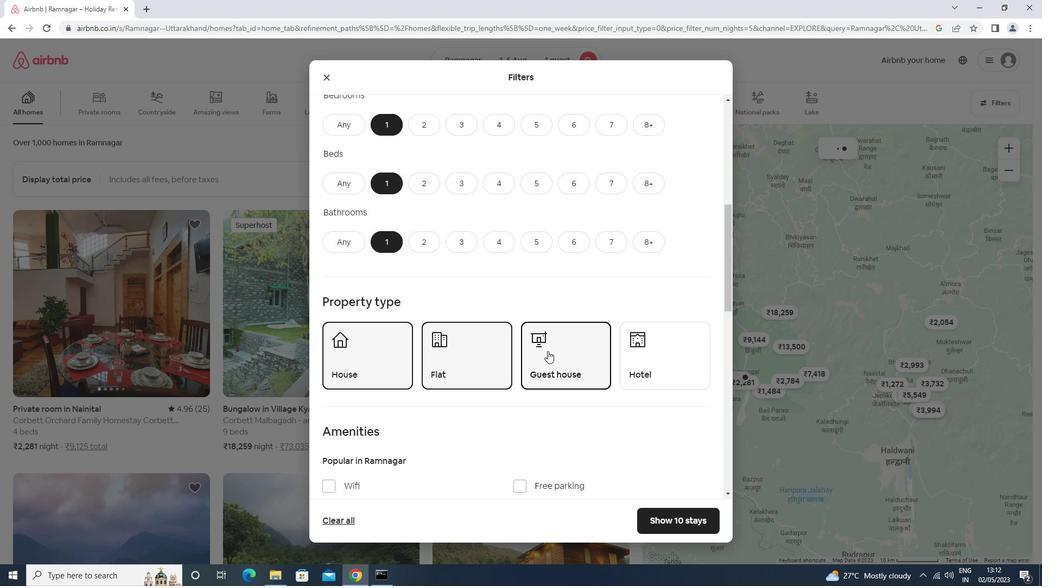 
Action: Mouse scrolled (546, 349) with delta (0, 0)
Screenshot: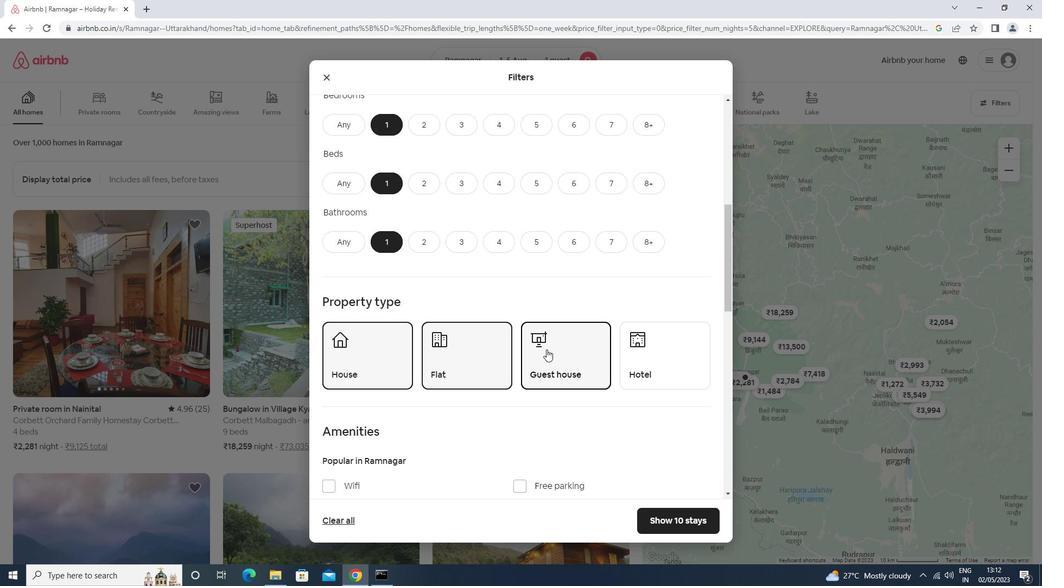 
Action: Mouse moved to (353, 369)
Screenshot: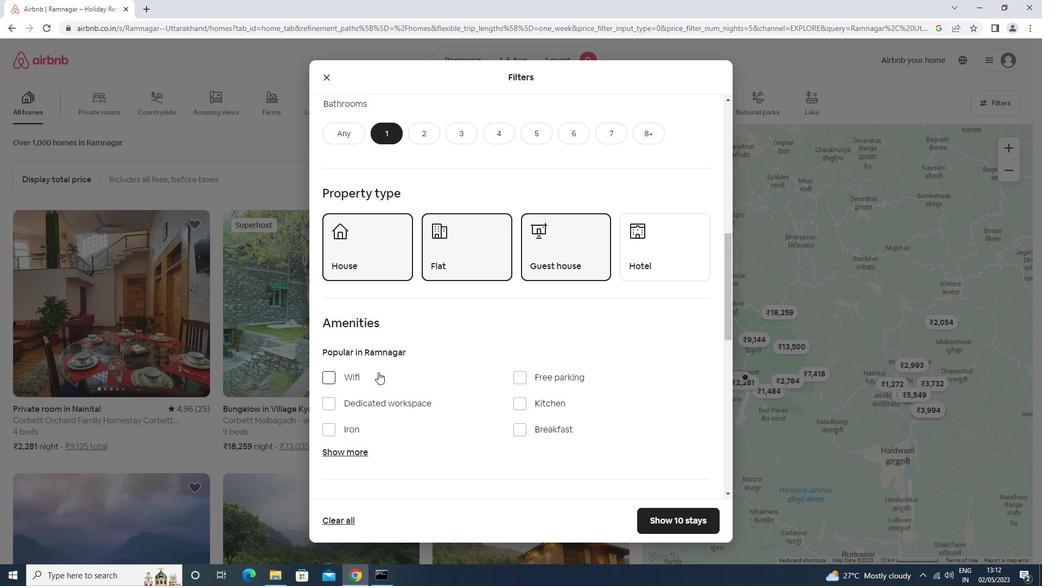 
Action: Mouse pressed left at (353, 369)
Screenshot: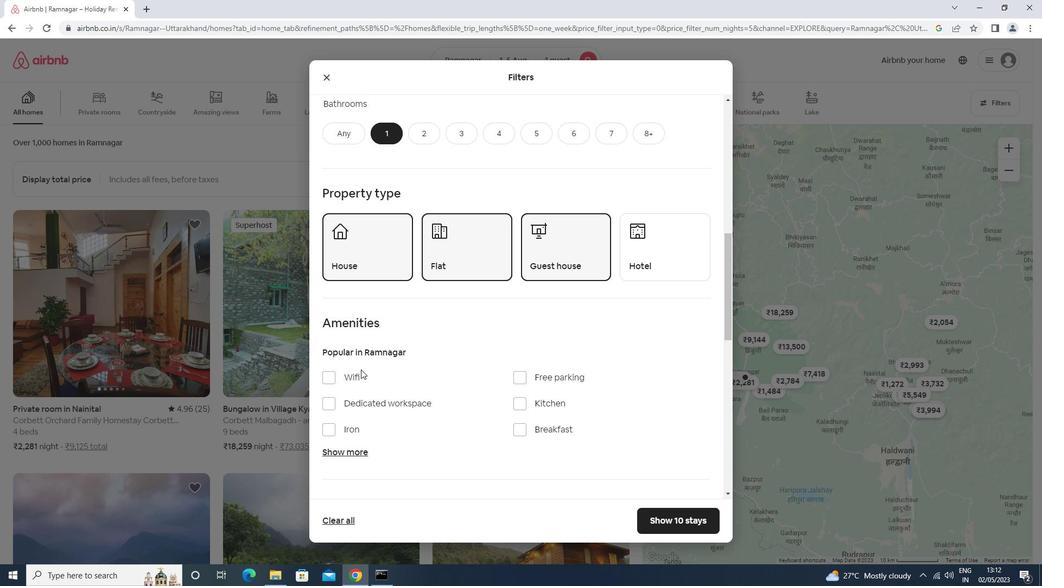 
Action: Mouse moved to (346, 375)
Screenshot: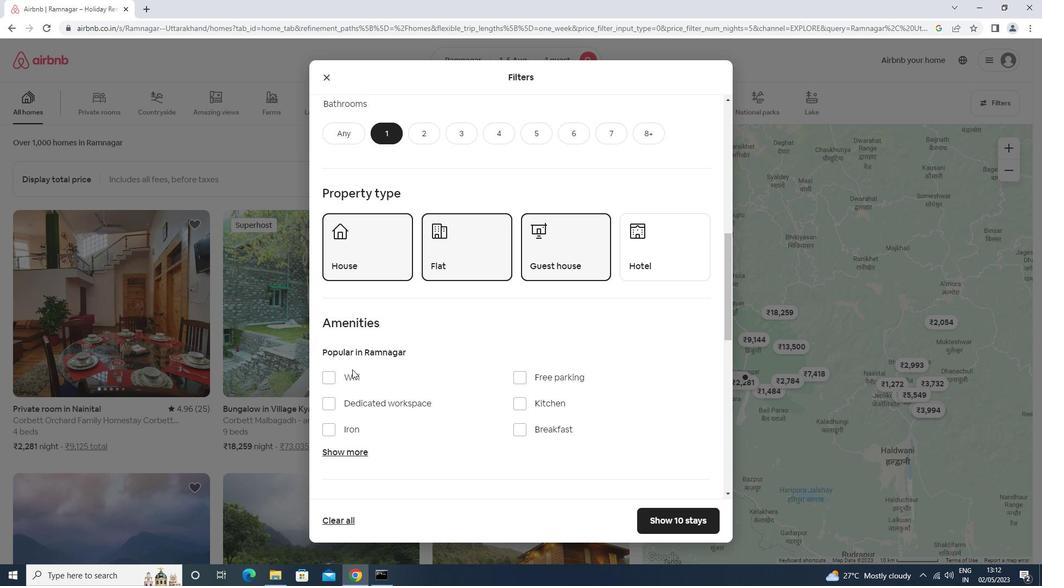 
Action: Mouse pressed left at (346, 375)
Screenshot: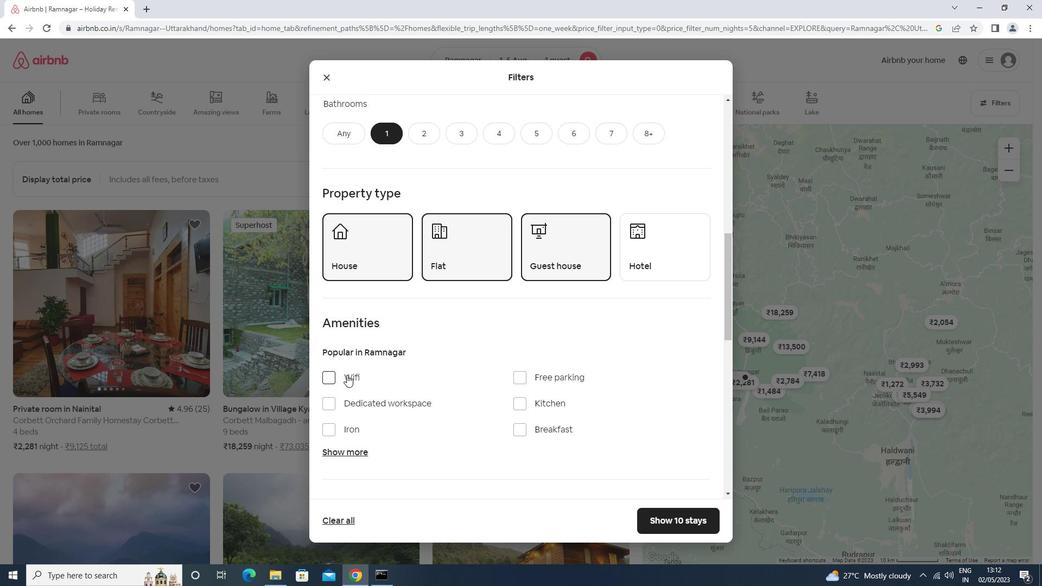 
Action: Mouse moved to (424, 352)
Screenshot: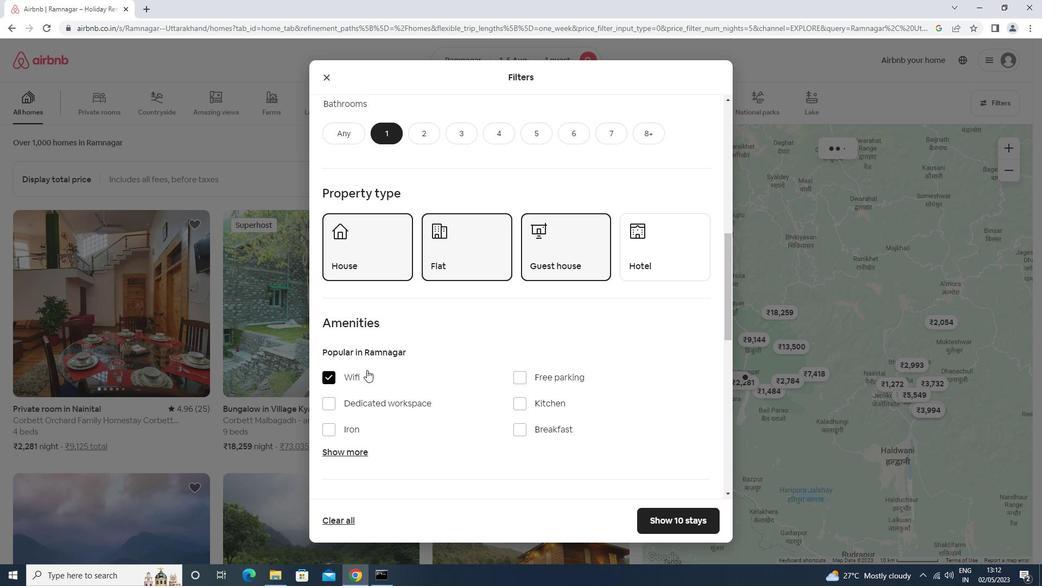 
Action: Mouse scrolled (424, 352) with delta (0, 0)
Screenshot: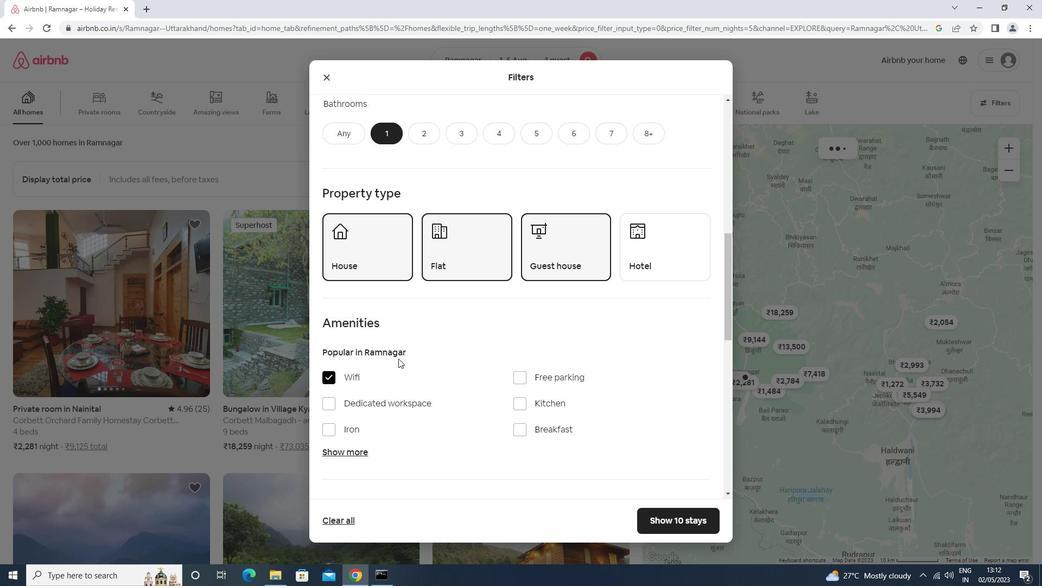 
Action: Mouse moved to (425, 352)
Screenshot: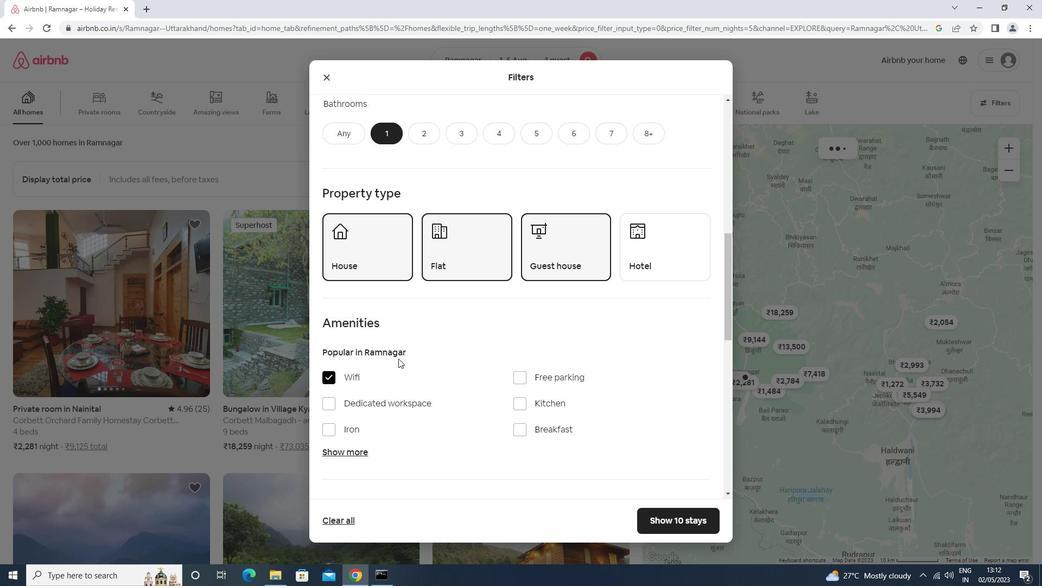
Action: Mouse scrolled (425, 352) with delta (0, 0)
Screenshot: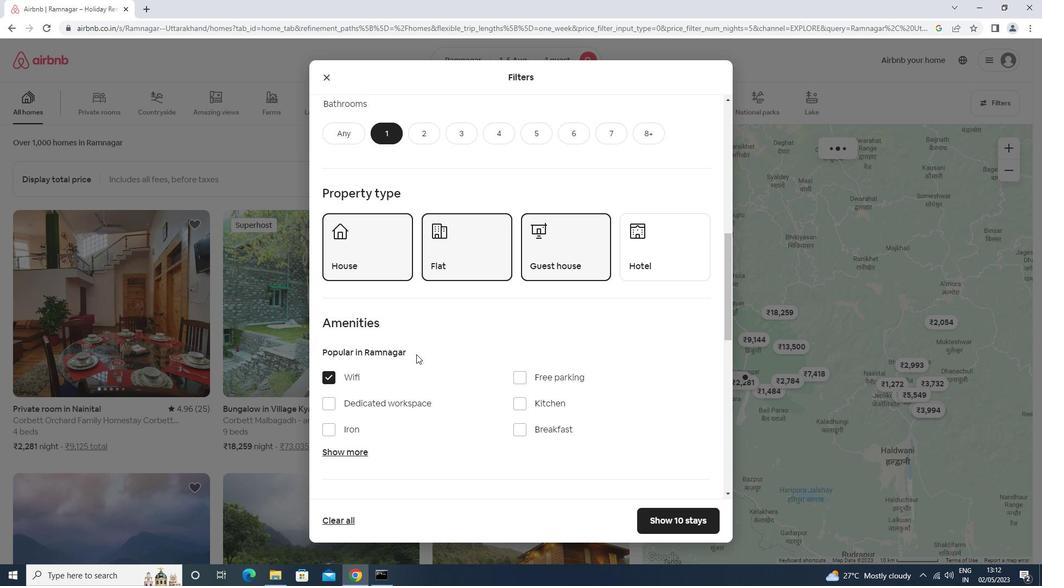 
Action: Mouse moved to (425, 352)
Screenshot: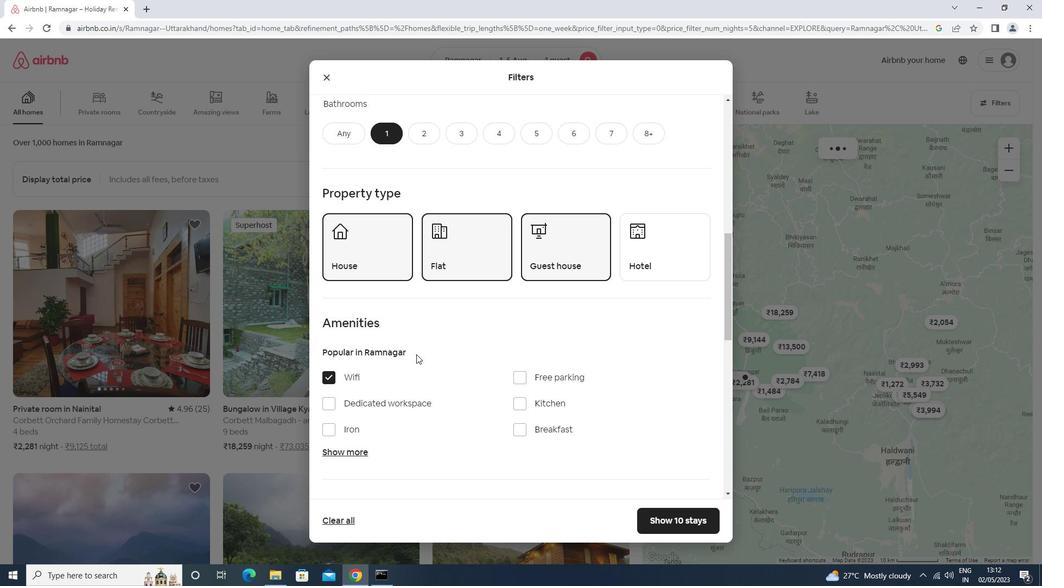 
Action: Mouse scrolled (425, 352) with delta (0, 0)
Screenshot: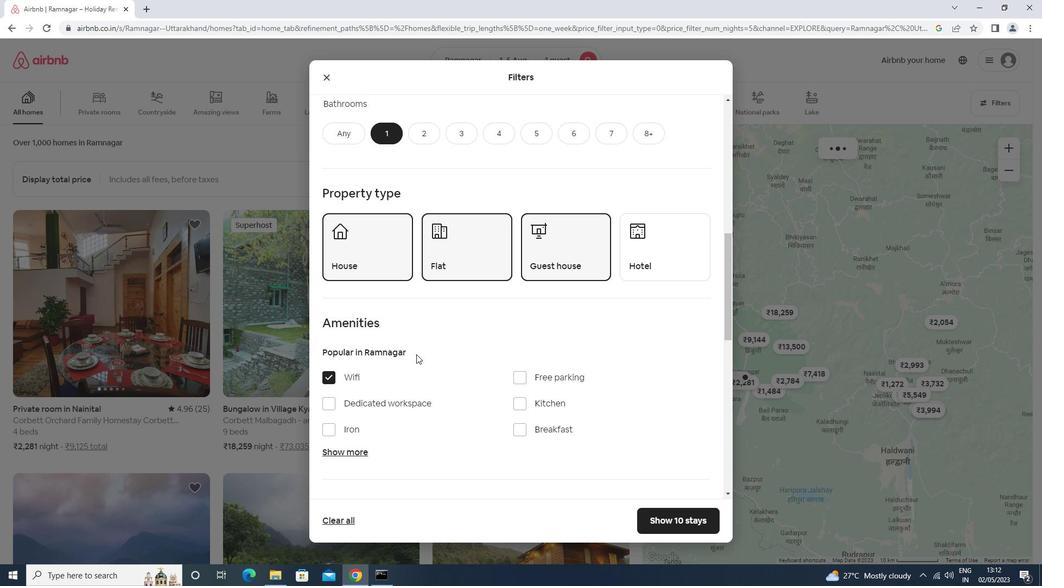 
Action: Mouse scrolled (425, 352) with delta (0, 0)
Screenshot: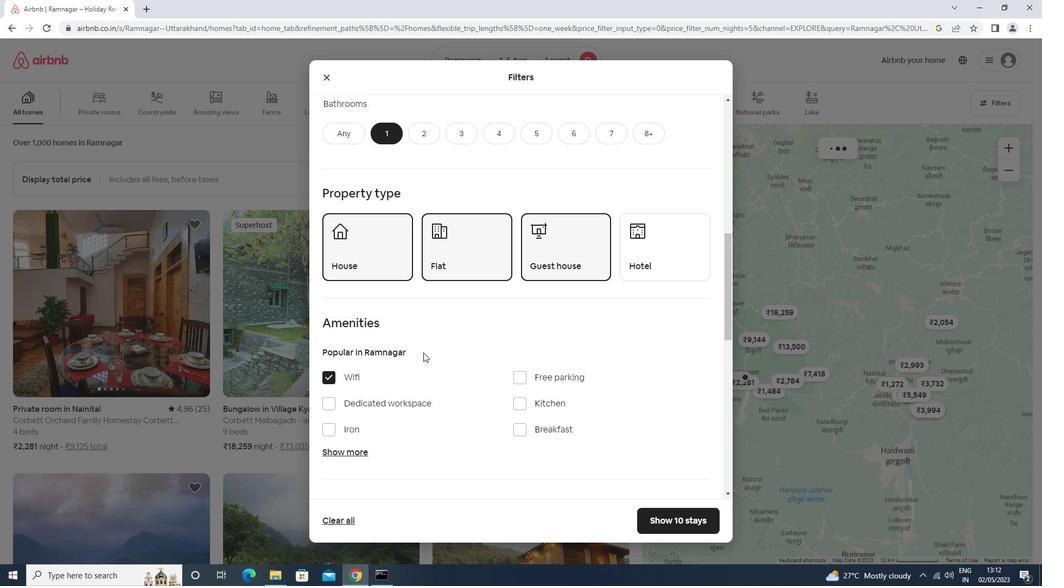 
Action: Mouse moved to (425, 352)
Screenshot: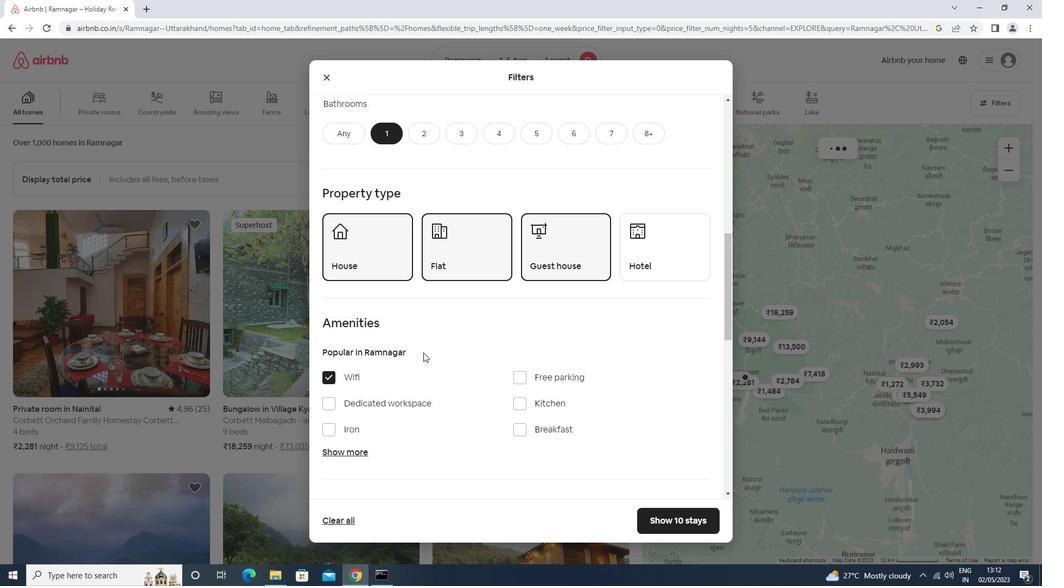 
Action: Mouse scrolled (425, 352) with delta (0, 0)
Screenshot: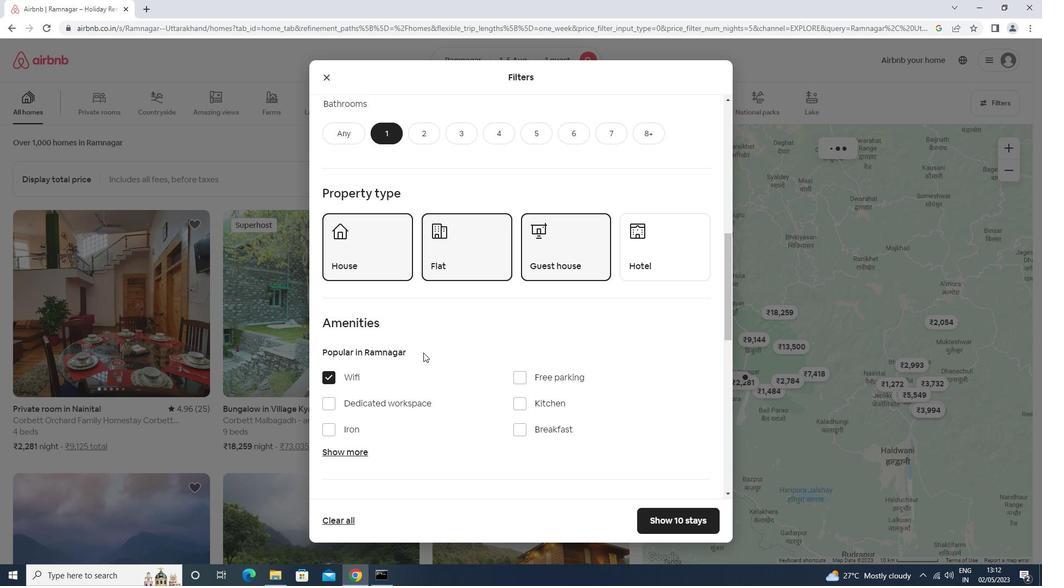 
Action: Mouse moved to (686, 306)
Screenshot: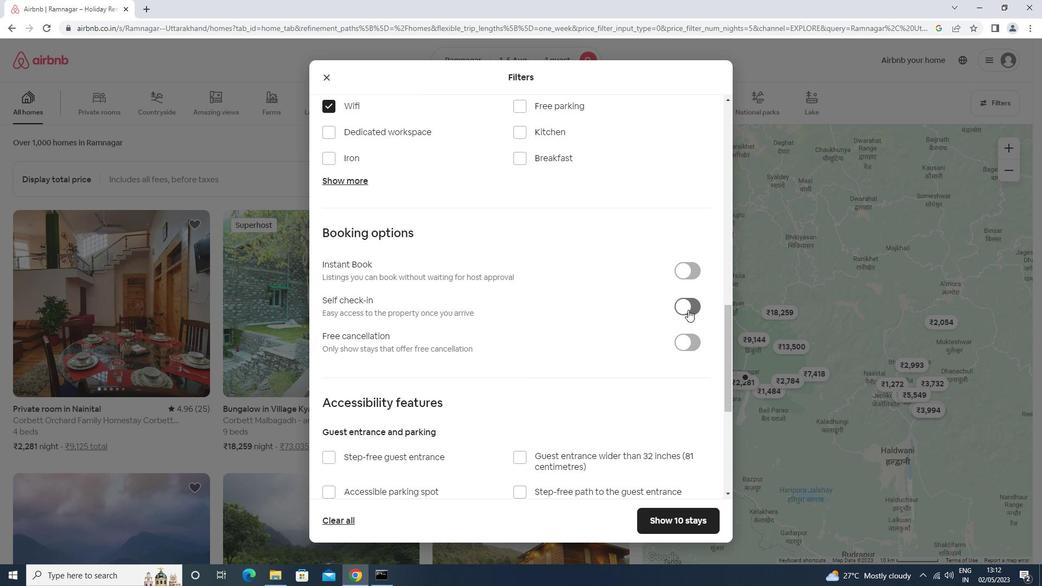 
Action: Mouse pressed left at (686, 306)
Screenshot: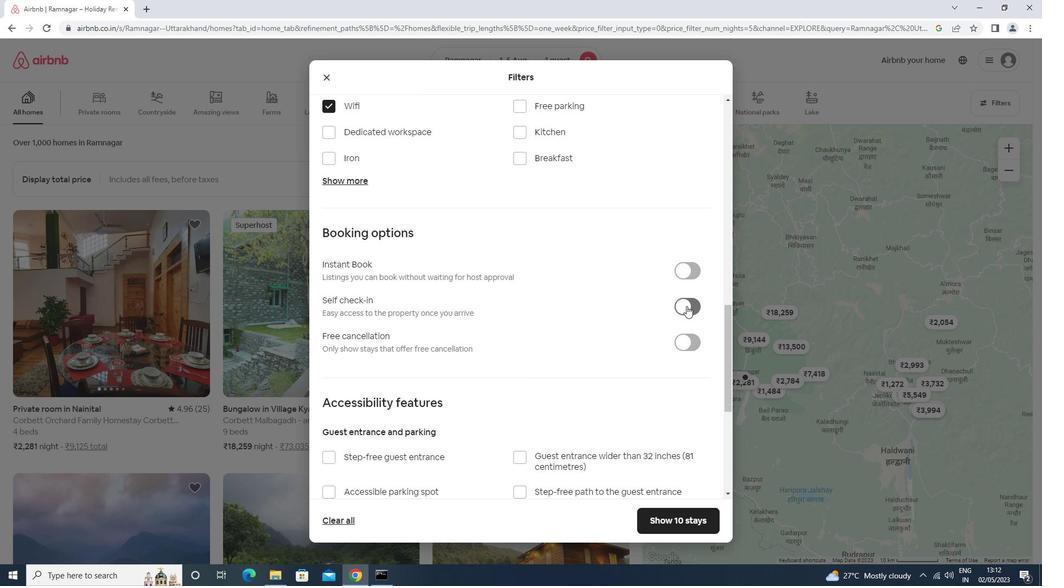 
Action: Mouse moved to (680, 309)
Screenshot: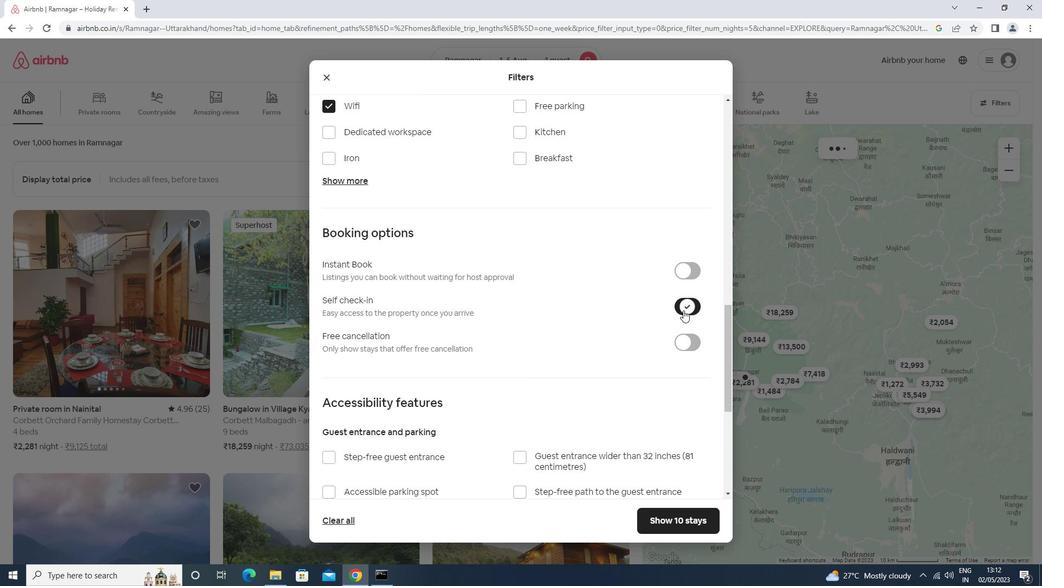 
Action: Mouse scrolled (680, 308) with delta (0, 0)
Screenshot: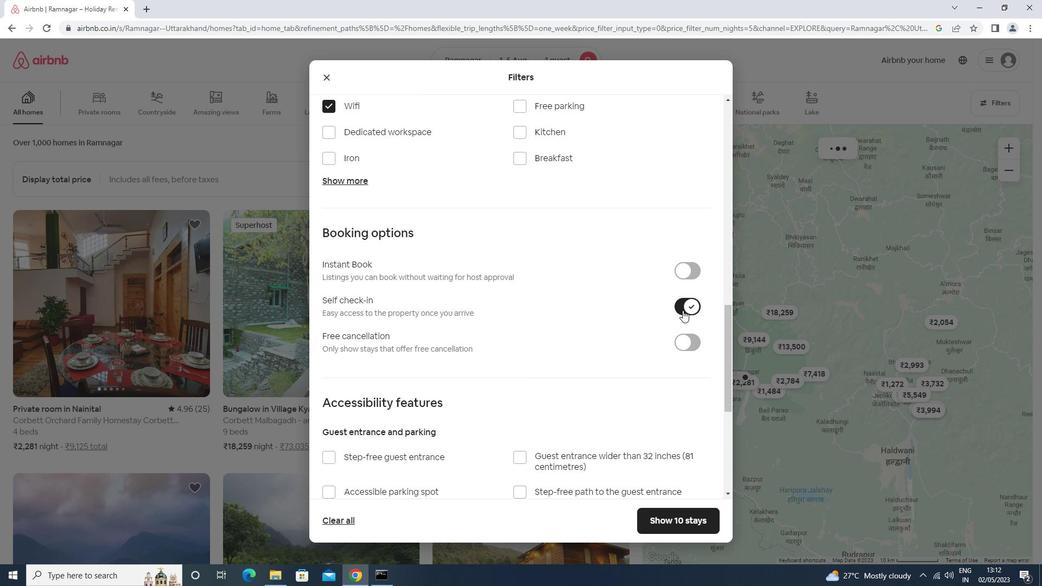 
Action: Mouse scrolled (680, 308) with delta (0, 0)
Screenshot: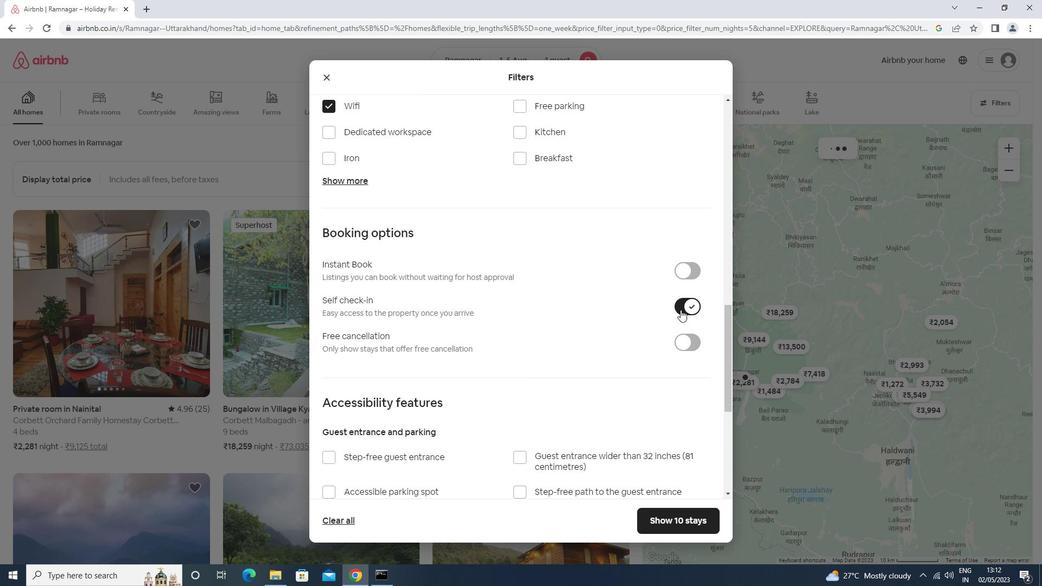 
Action: Mouse scrolled (680, 308) with delta (0, 0)
Screenshot: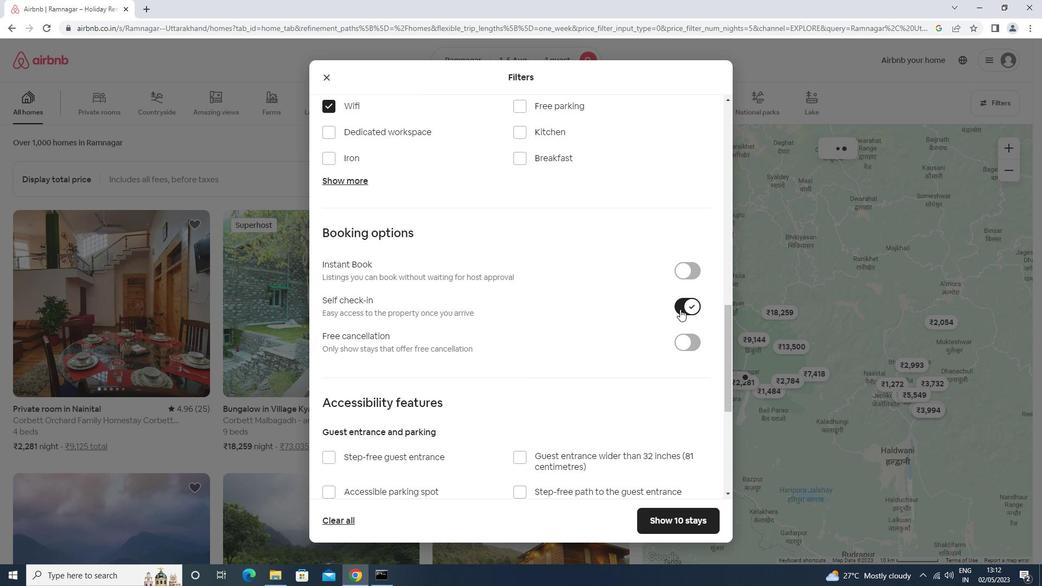 
Action: Mouse moved to (680, 309)
Screenshot: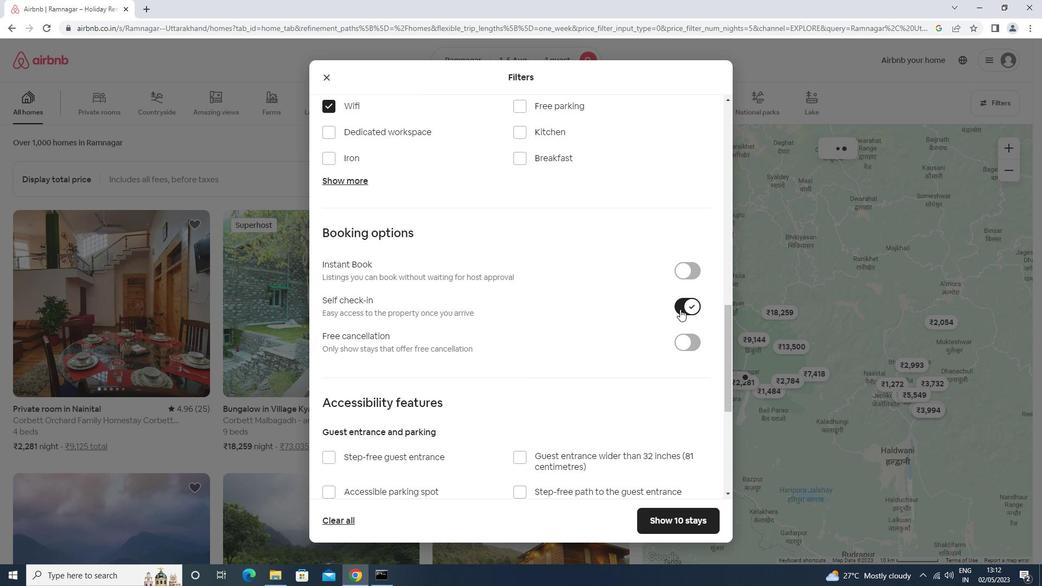 
Action: Mouse scrolled (680, 308) with delta (0, 0)
Screenshot: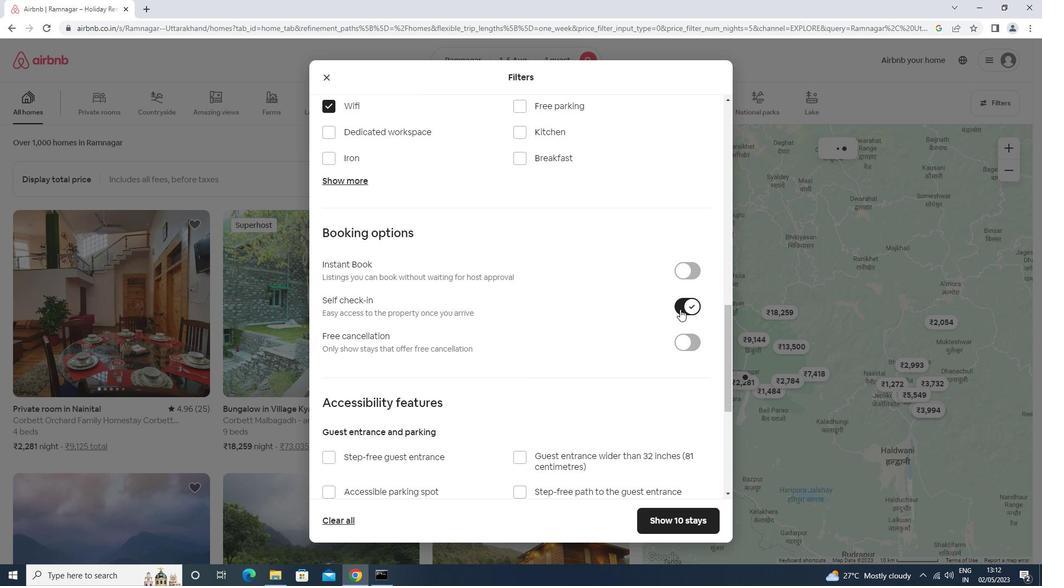 
Action: Mouse scrolled (680, 308) with delta (0, 0)
Screenshot: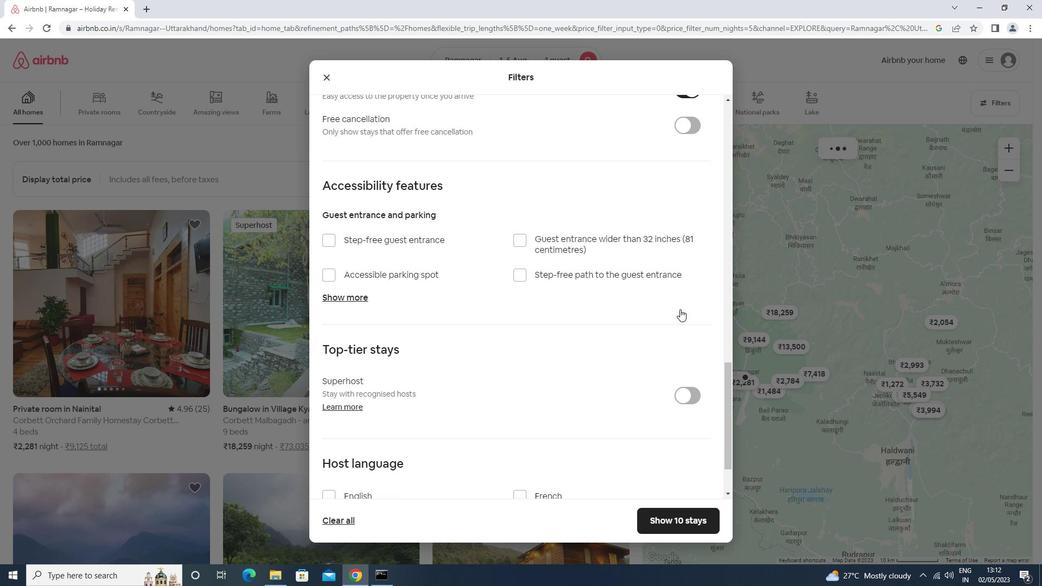 
Action: Mouse scrolled (680, 308) with delta (0, 0)
Screenshot: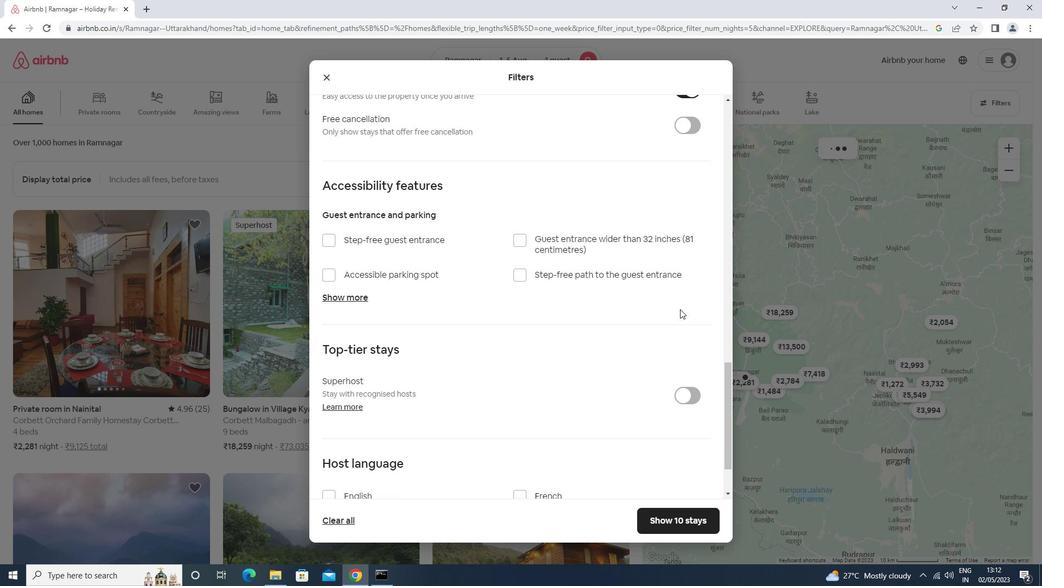 
Action: Mouse moved to (359, 417)
Screenshot: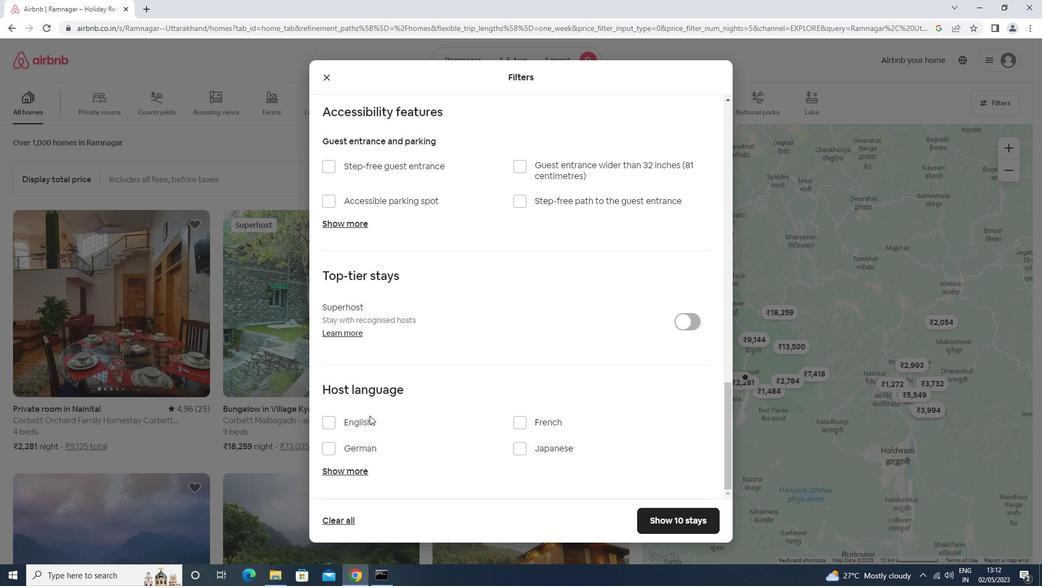 
Action: Mouse pressed left at (359, 417)
Screenshot: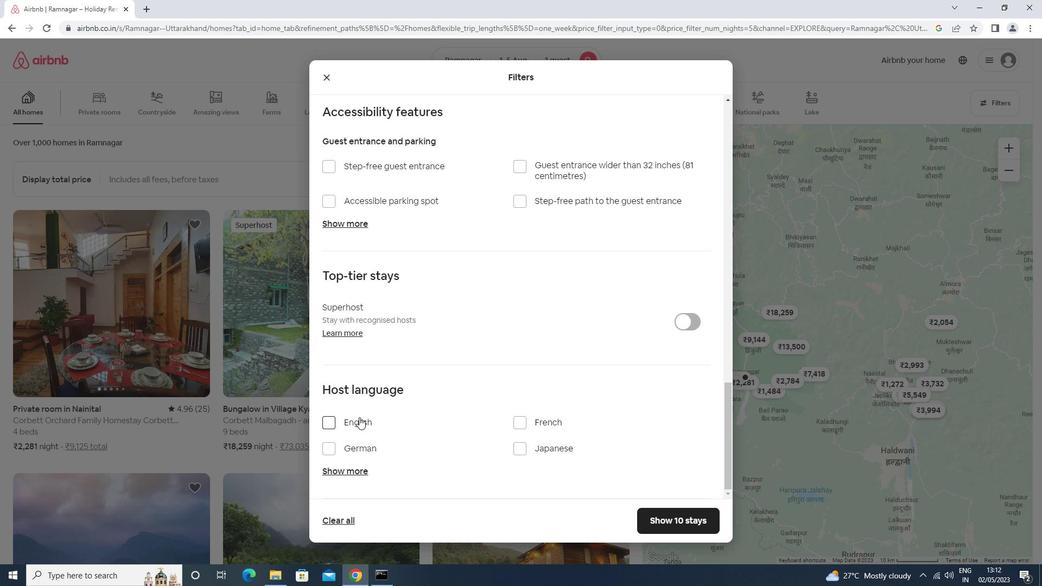 
Action: Mouse moved to (688, 516)
Screenshot: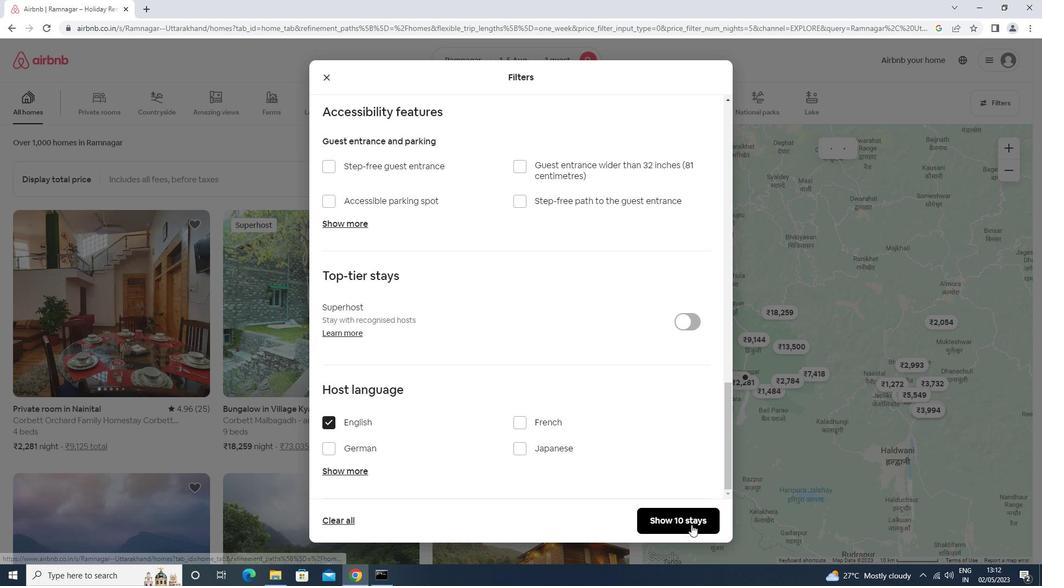 
Action: Mouse pressed left at (688, 516)
Screenshot: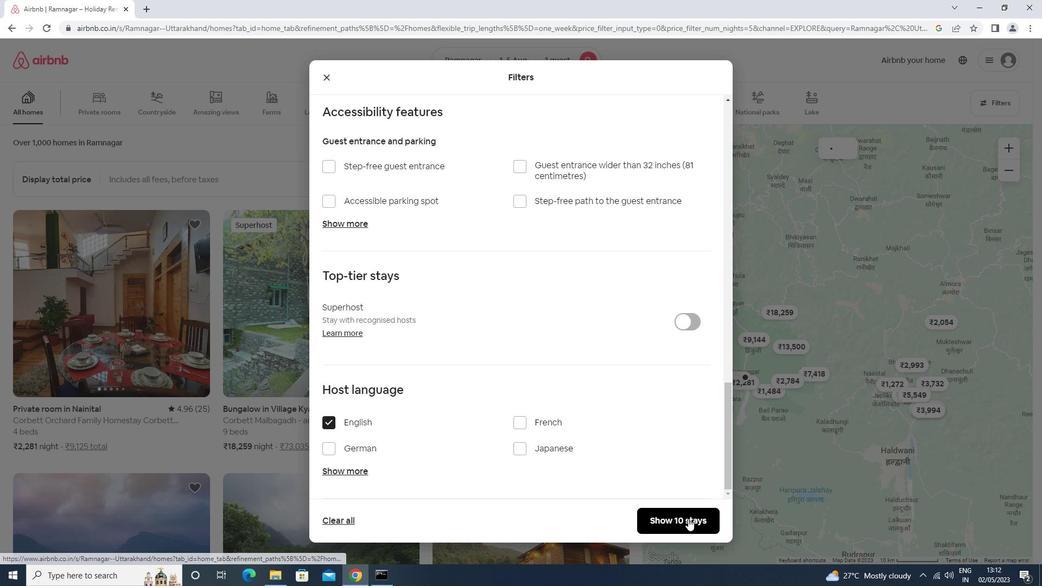
Action: Mouse moved to (687, 516)
Screenshot: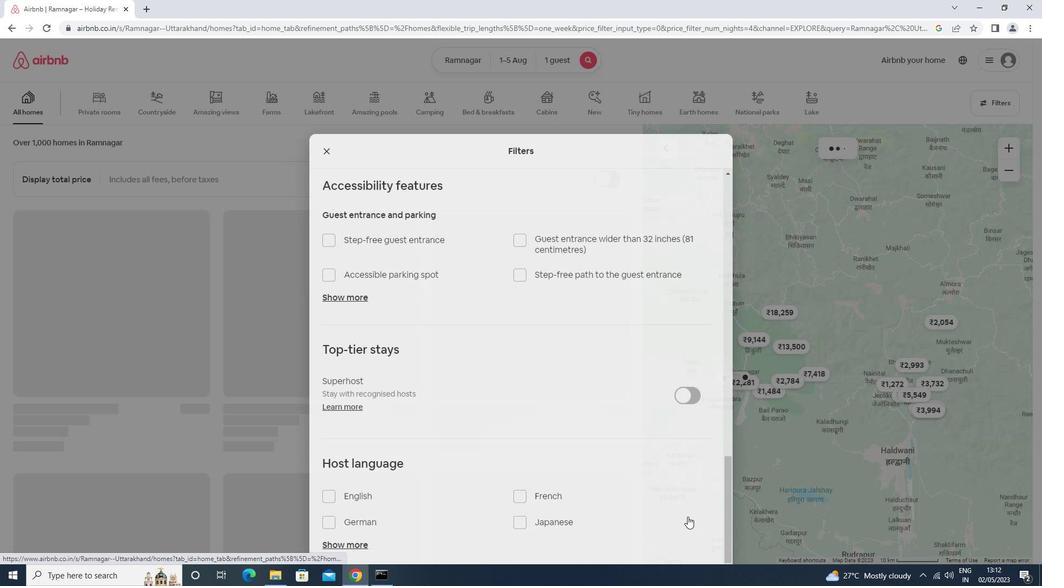 
